 Task: Look for space in Blytheville, United States from 6th September, 2023 to 15th September, 2023 for 6 adults in price range Rs.8000 to Rs.12000. Place can be entire place or private room with 6 bedrooms having 6 beds and 6 bathrooms. Property type can be house, flat, guest house. Amenities needed are: wifi, TV, free parkinig on premises, gym, breakfast. Booking option can be shelf check-in. Required host language is English.
Action: Mouse moved to (425, 89)
Screenshot: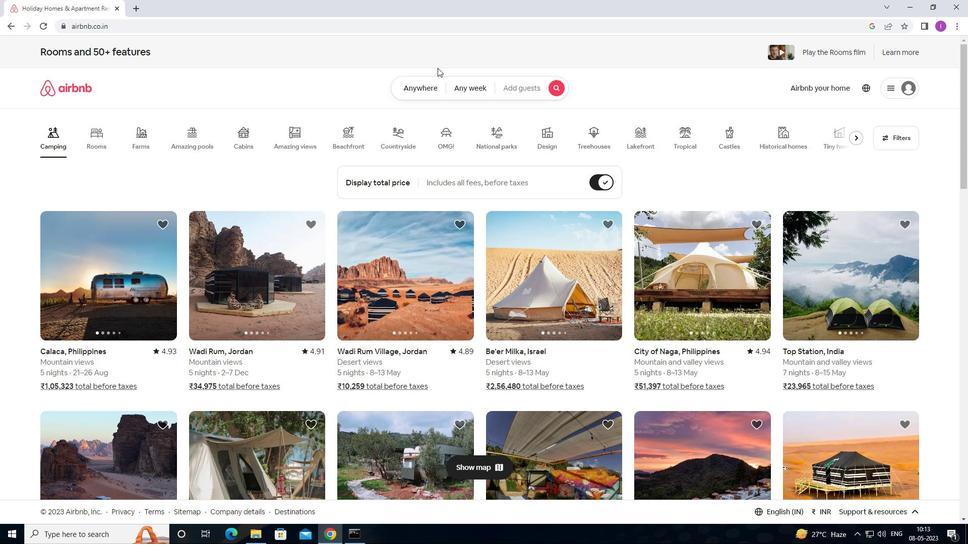 
Action: Mouse pressed left at (425, 89)
Screenshot: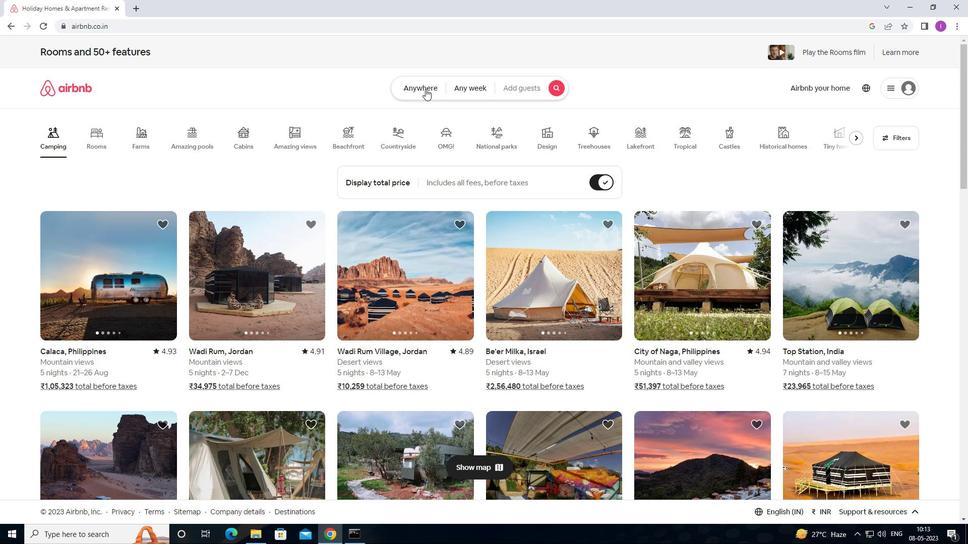 
Action: Mouse moved to (357, 126)
Screenshot: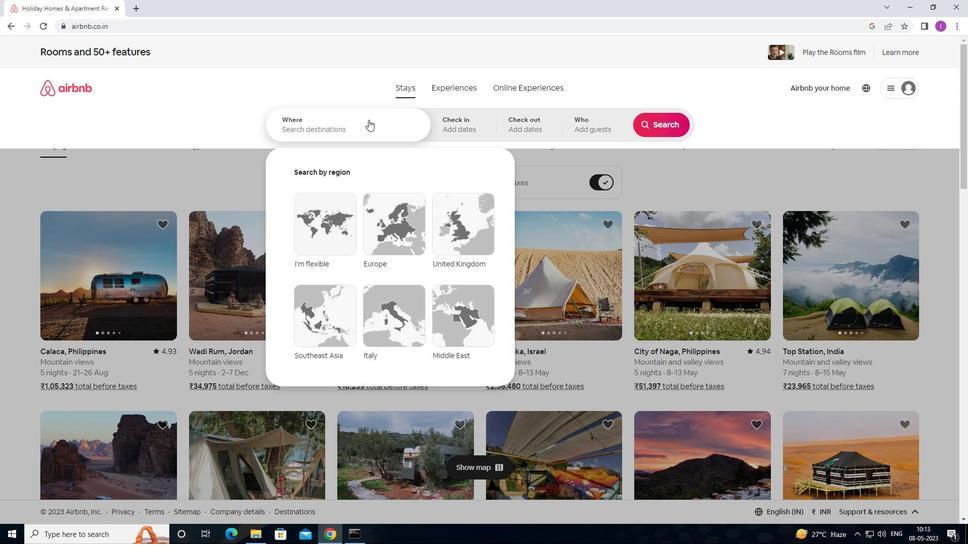 
Action: Mouse pressed left at (357, 126)
Screenshot: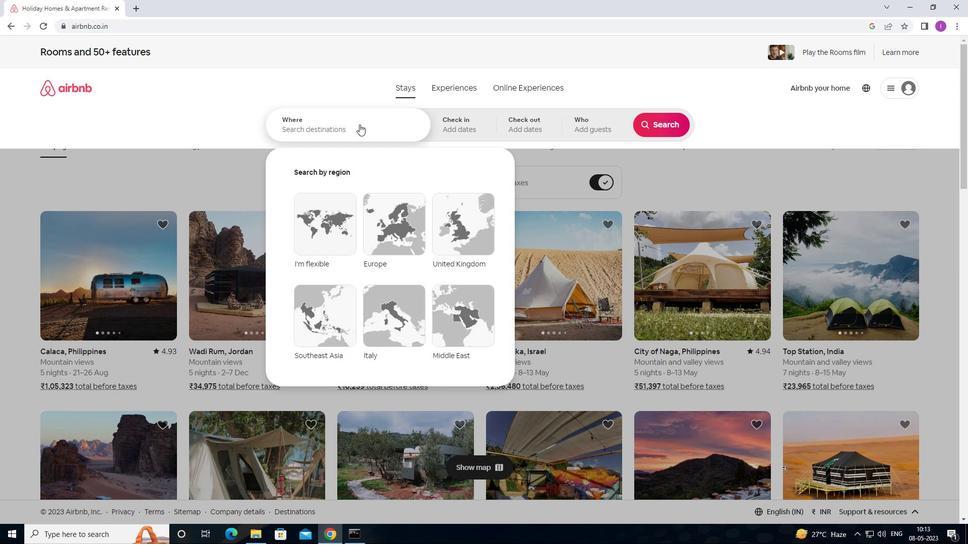 
Action: Mouse moved to (423, 120)
Screenshot: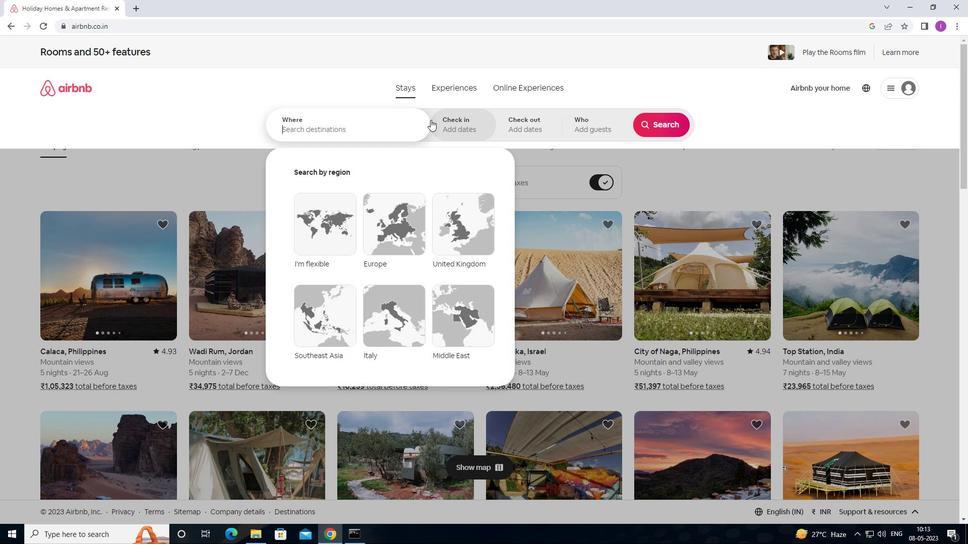 
Action: Key pressed <Key.shift>BLYTHEVILLE,<Key.shift>UNITED<Key.space>STATES
Screenshot: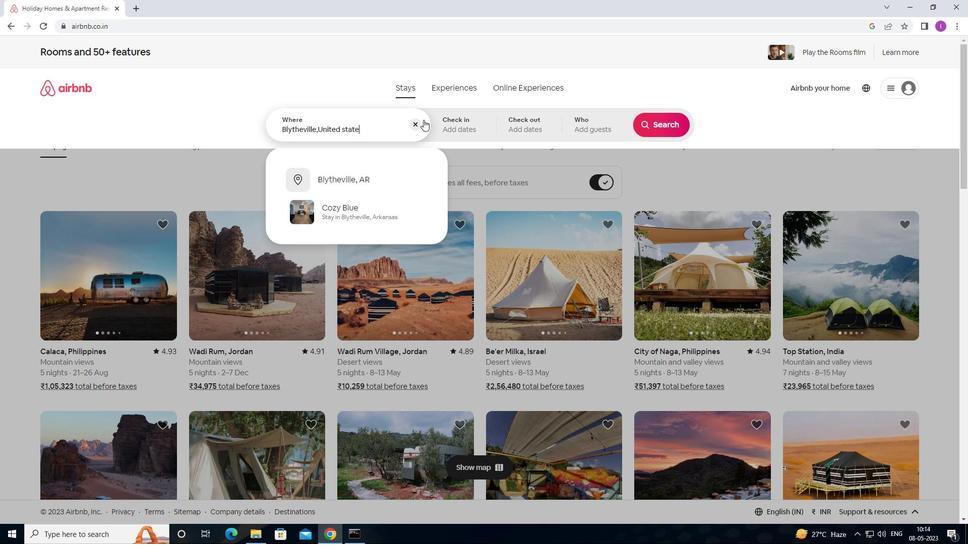 
Action: Mouse pressed left at (423, 120)
Screenshot: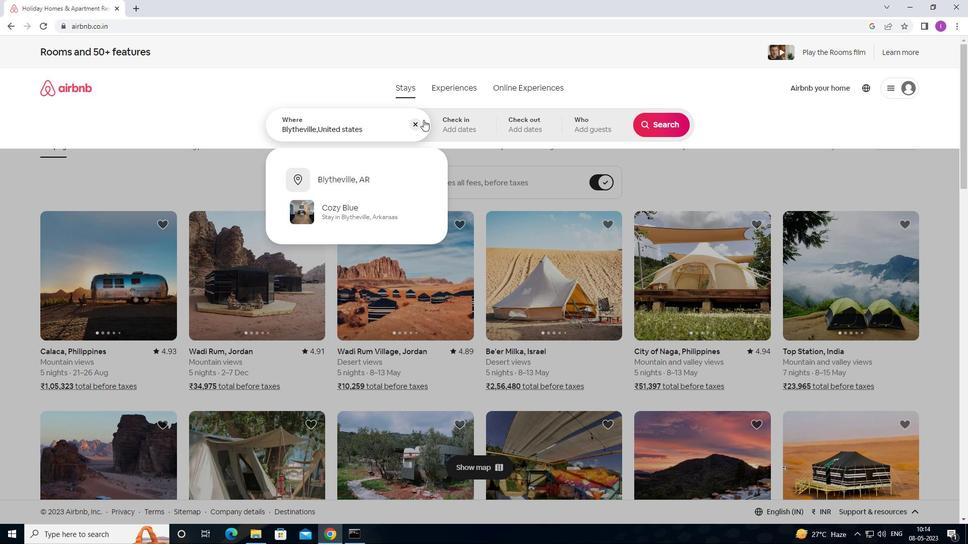 
Action: Mouse moved to (477, 124)
Screenshot: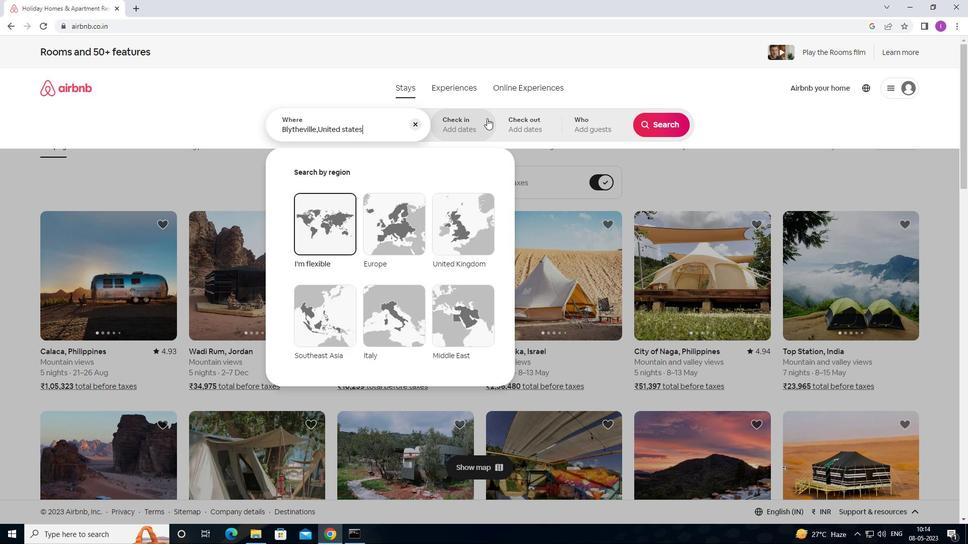 
Action: Mouse pressed left at (477, 124)
Screenshot: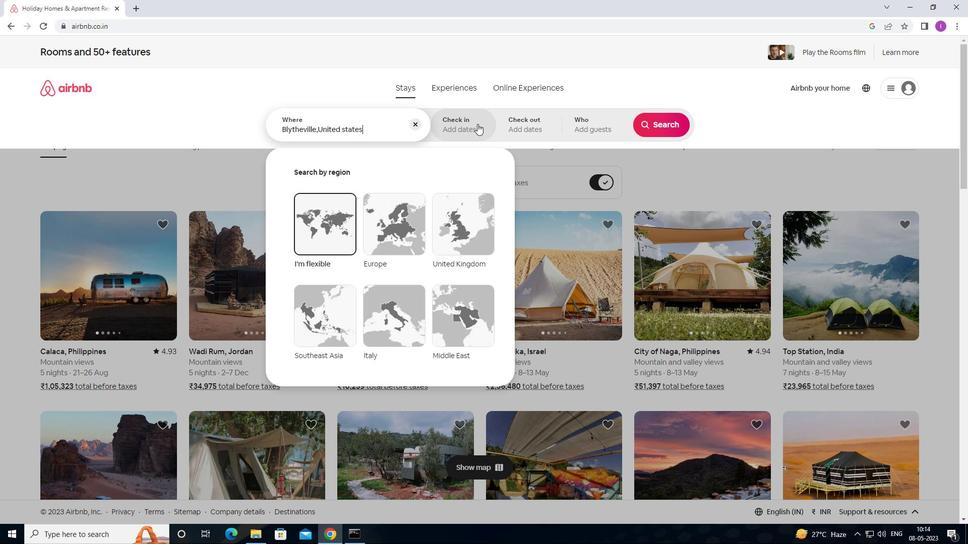 
Action: Mouse moved to (659, 203)
Screenshot: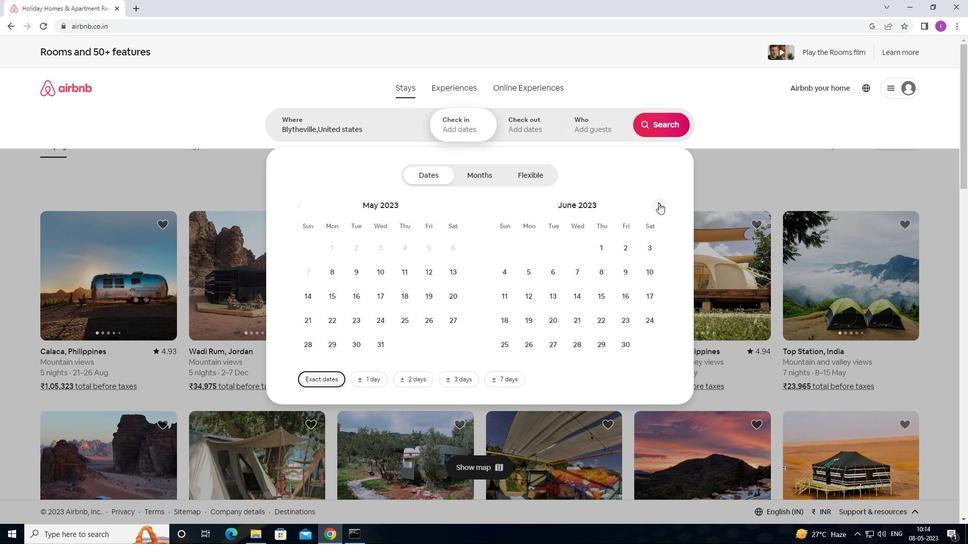 
Action: Mouse pressed left at (659, 203)
Screenshot: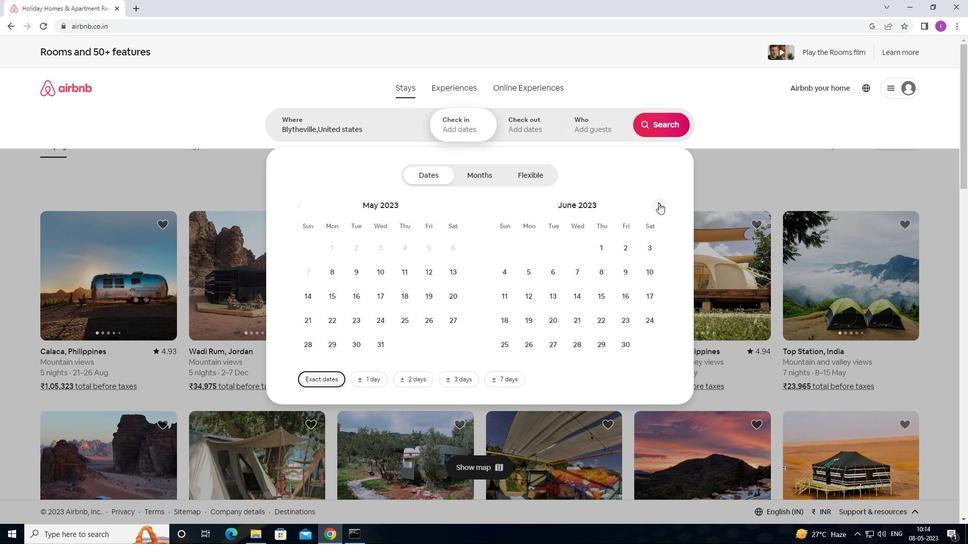 
Action: Mouse pressed left at (659, 203)
Screenshot: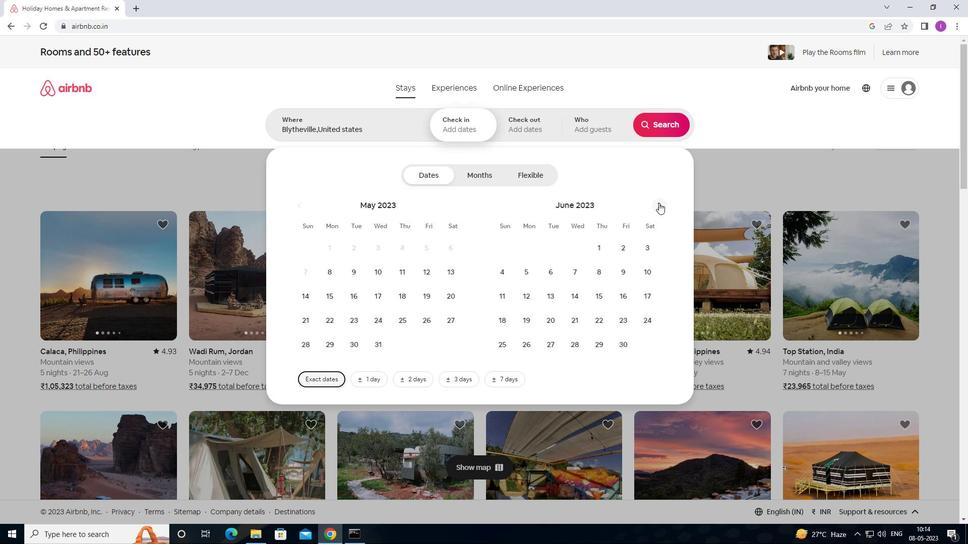 
Action: Mouse pressed left at (659, 203)
Screenshot: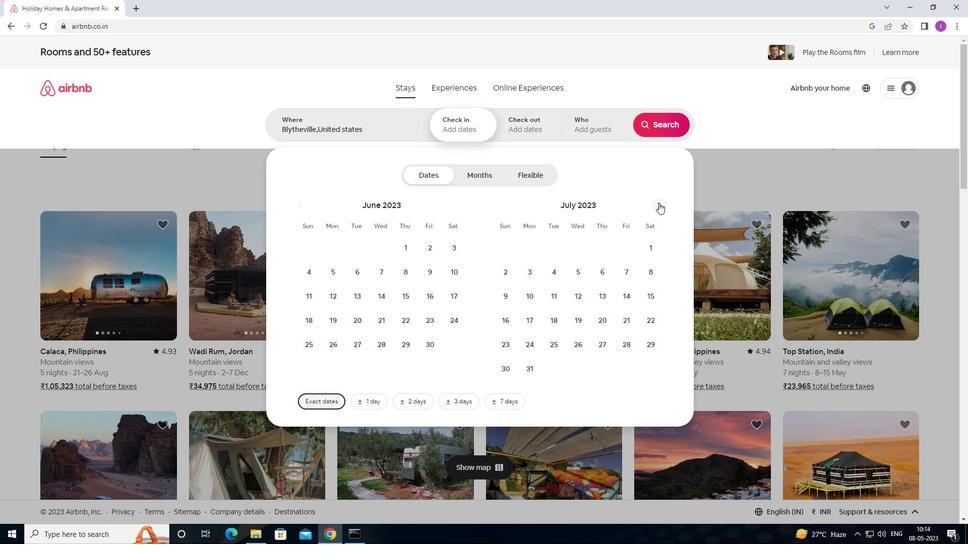 
Action: Mouse pressed left at (659, 203)
Screenshot: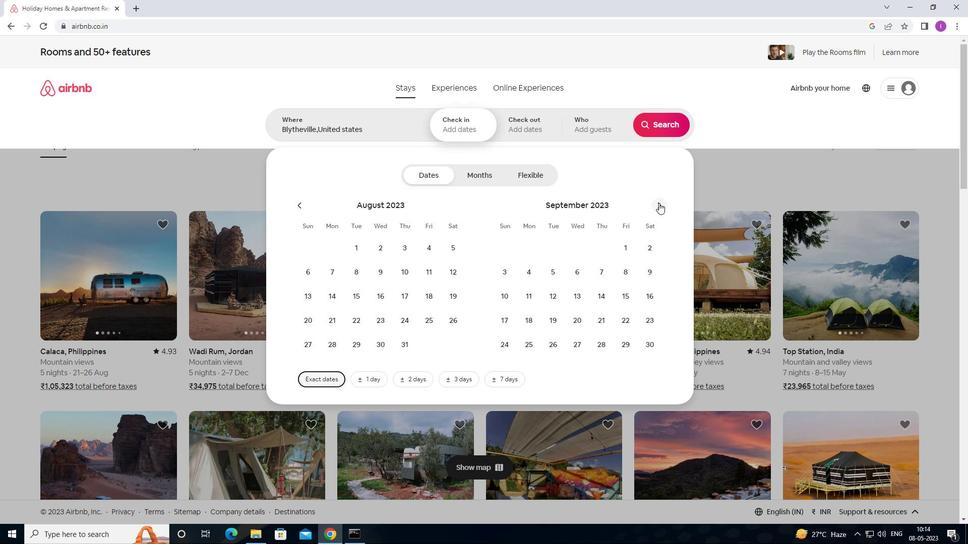 
Action: Mouse moved to (384, 274)
Screenshot: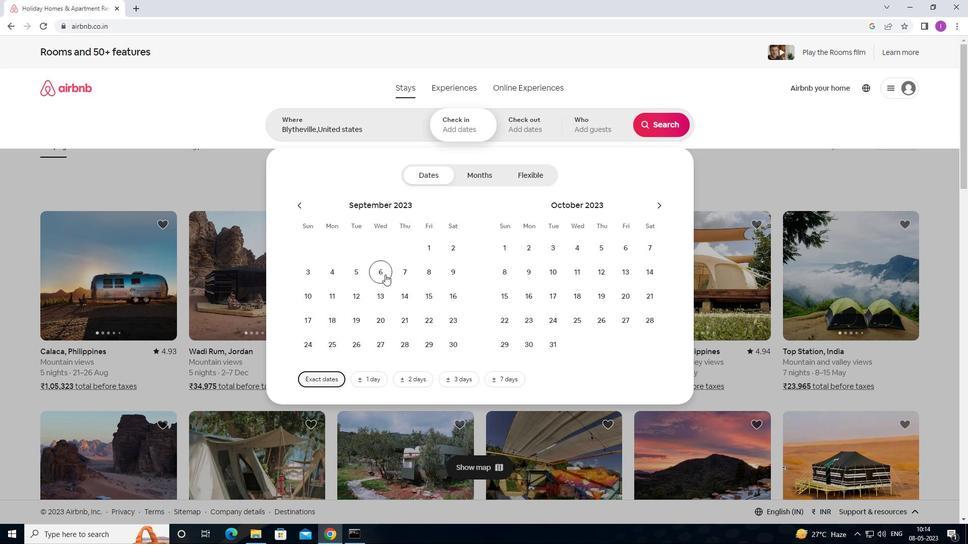
Action: Mouse pressed left at (384, 274)
Screenshot: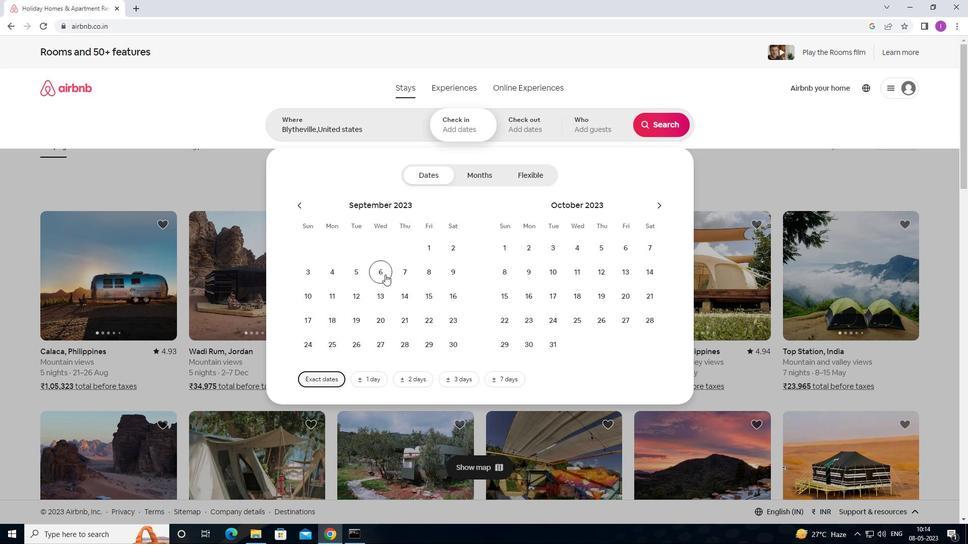 
Action: Mouse moved to (436, 297)
Screenshot: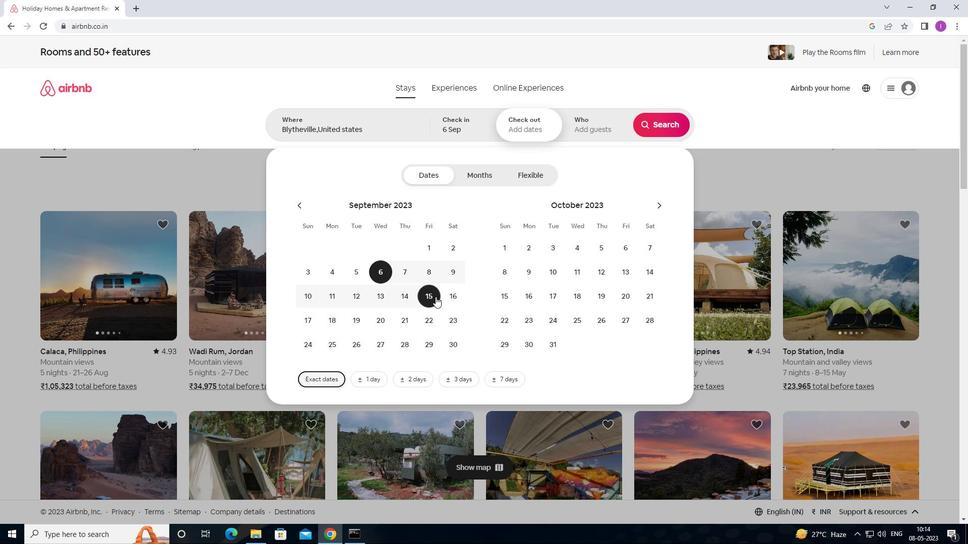 
Action: Mouse pressed left at (436, 297)
Screenshot: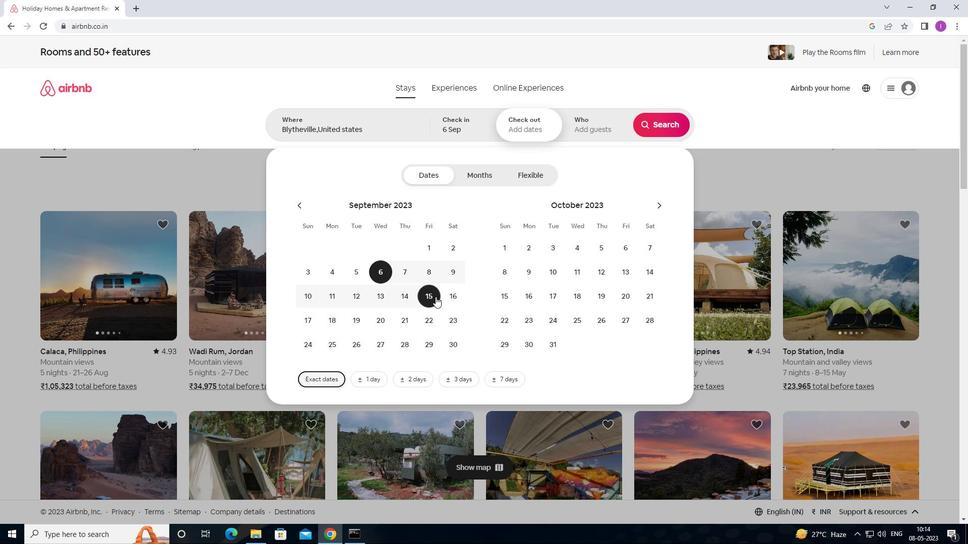 
Action: Mouse moved to (602, 123)
Screenshot: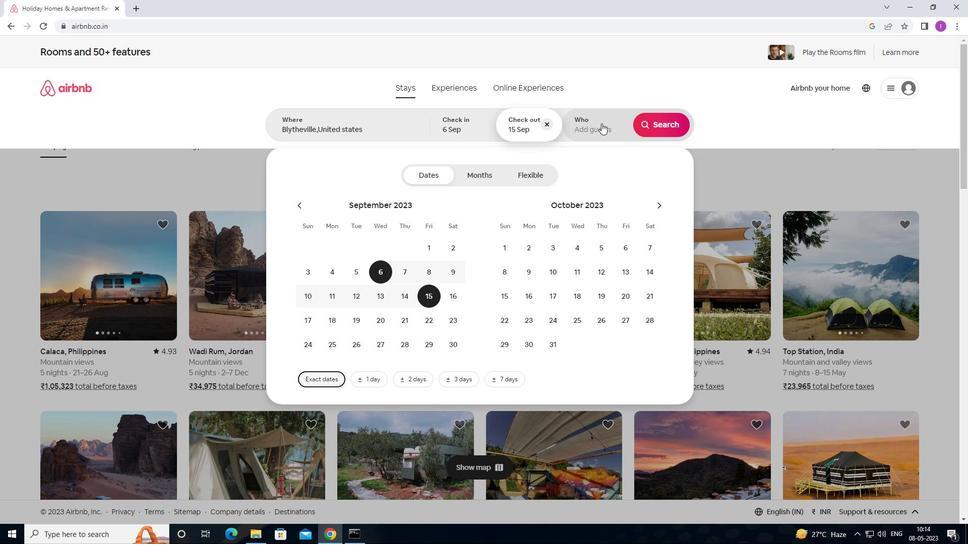 
Action: Mouse pressed left at (602, 123)
Screenshot: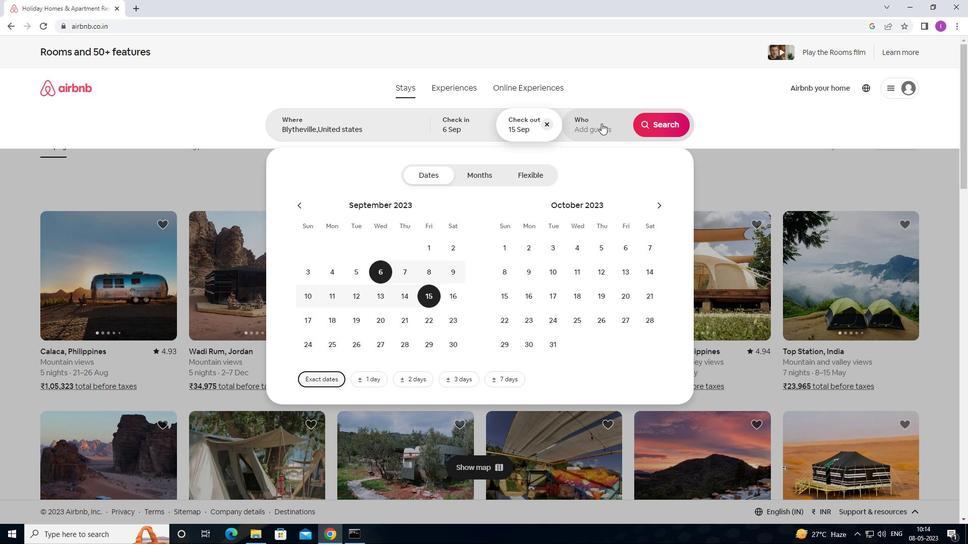 
Action: Mouse moved to (667, 179)
Screenshot: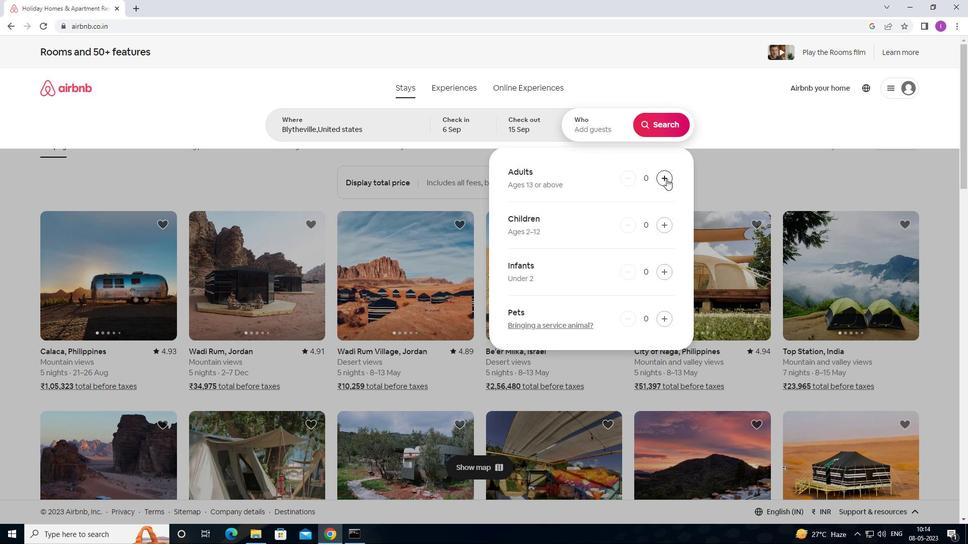 
Action: Mouse pressed left at (667, 179)
Screenshot: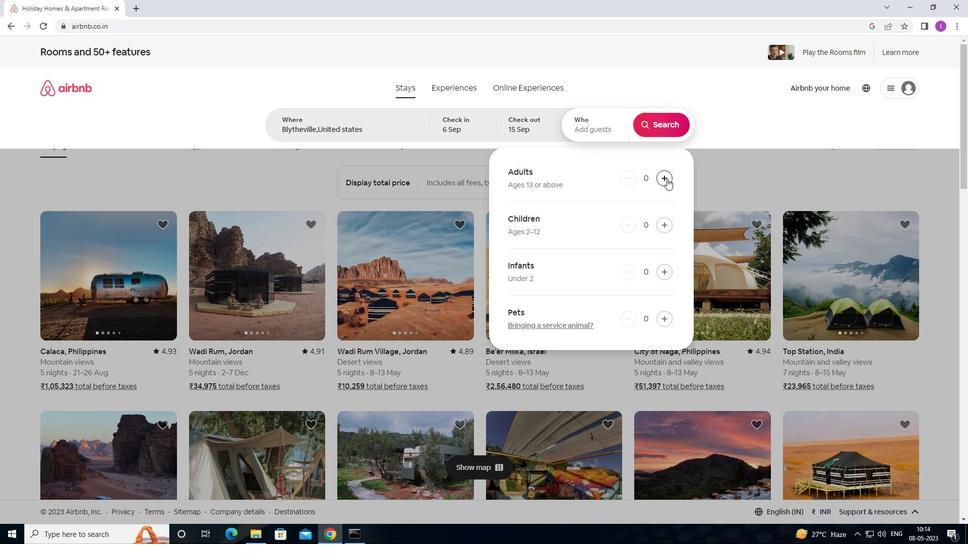 
Action: Mouse moved to (668, 179)
Screenshot: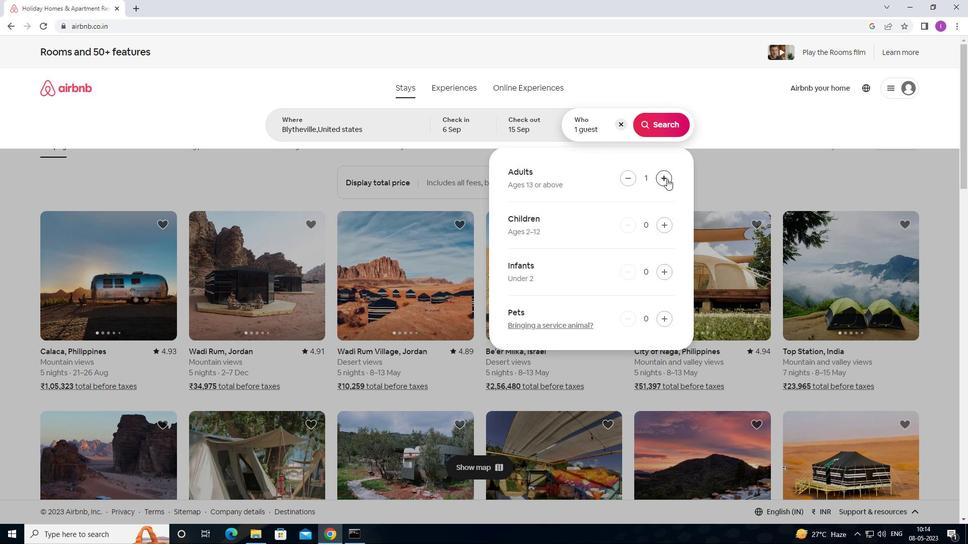 
Action: Mouse pressed left at (668, 179)
Screenshot: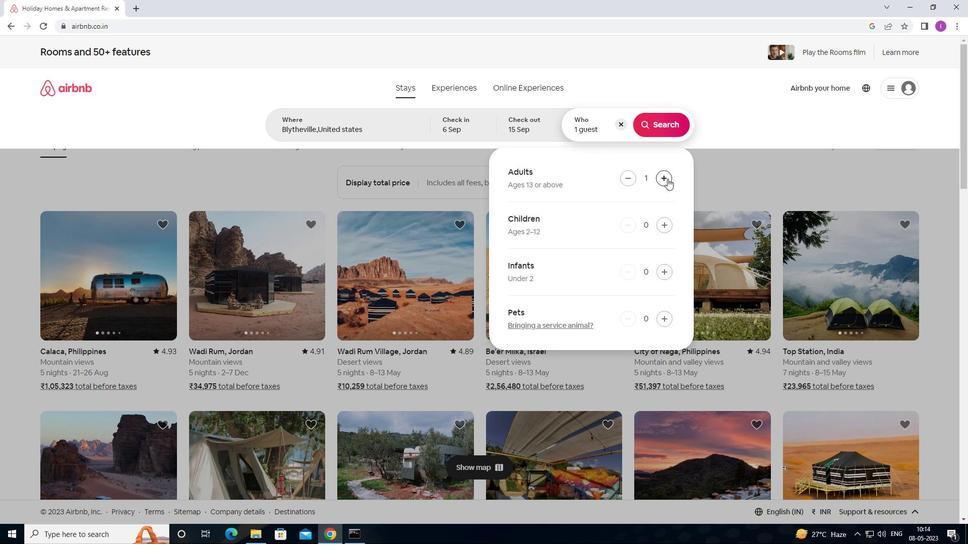 
Action: Mouse moved to (668, 179)
Screenshot: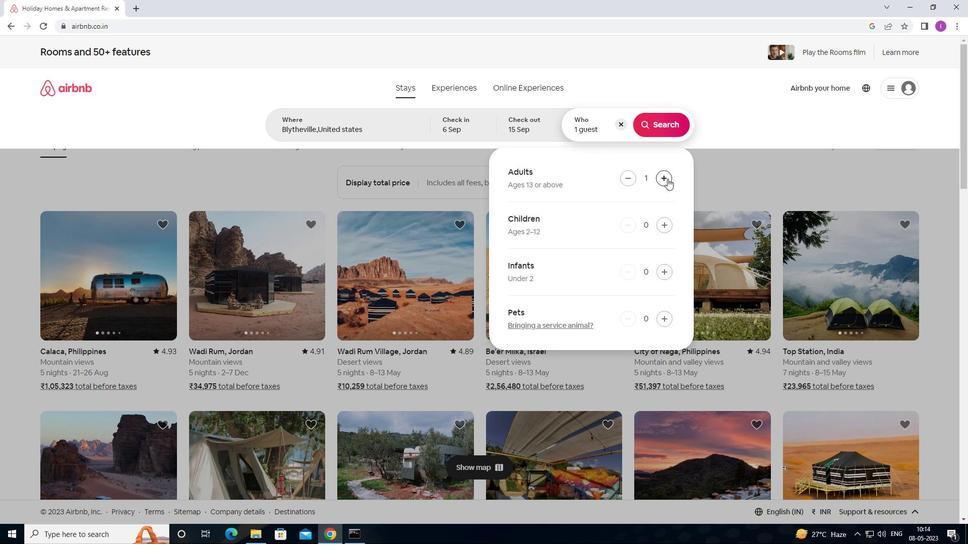 
Action: Mouse pressed left at (668, 179)
Screenshot: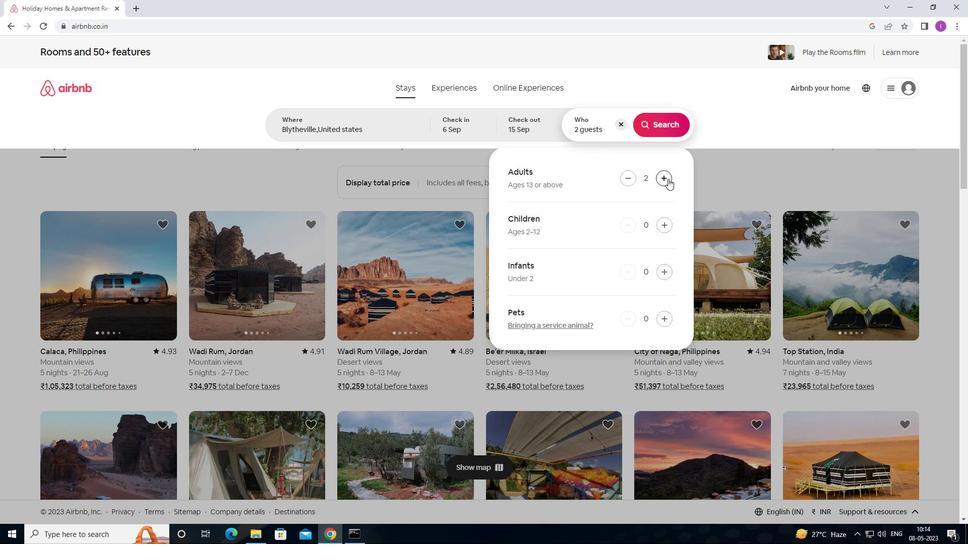 
Action: Mouse pressed left at (668, 179)
Screenshot: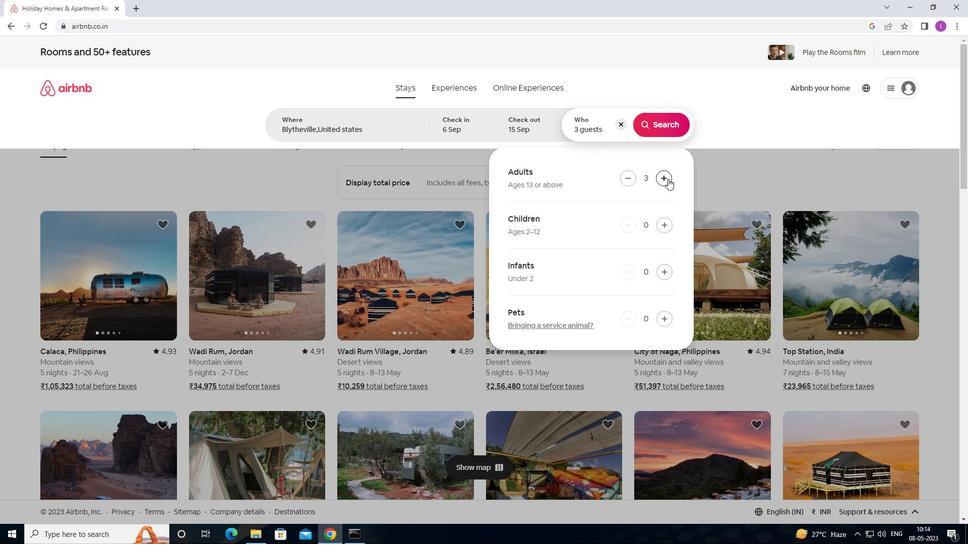 
Action: Mouse pressed left at (668, 179)
Screenshot: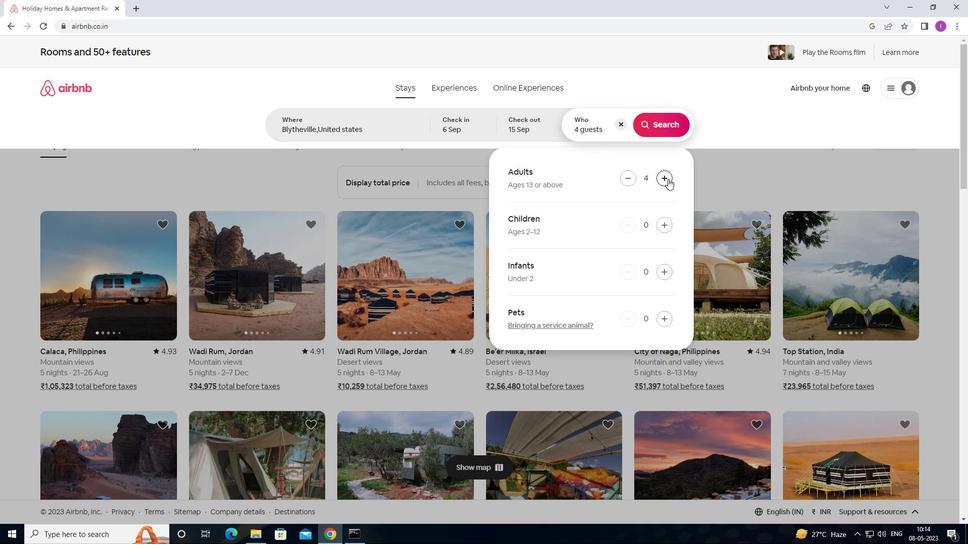 
Action: Mouse pressed left at (668, 179)
Screenshot: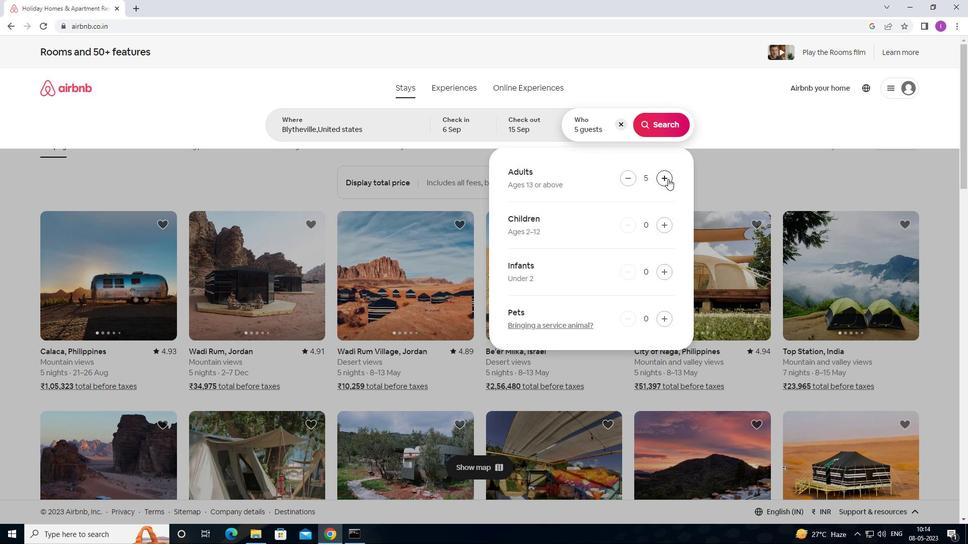 
Action: Mouse moved to (679, 129)
Screenshot: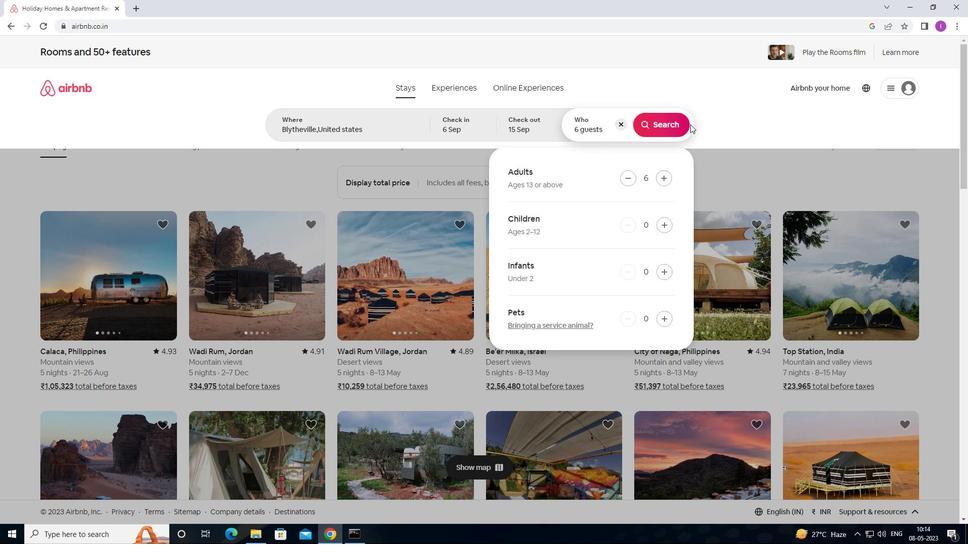 
Action: Mouse pressed left at (679, 129)
Screenshot: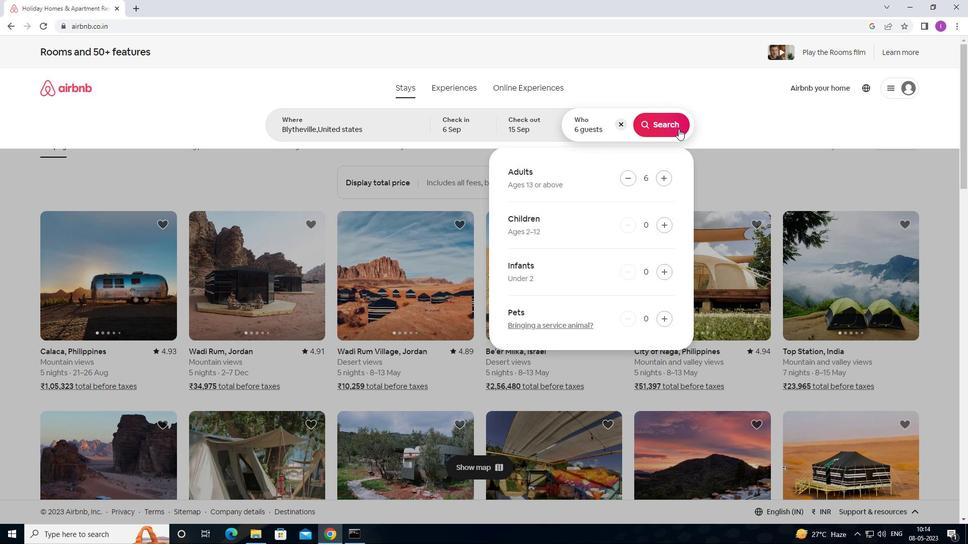 
Action: Mouse moved to (921, 95)
Screenshot: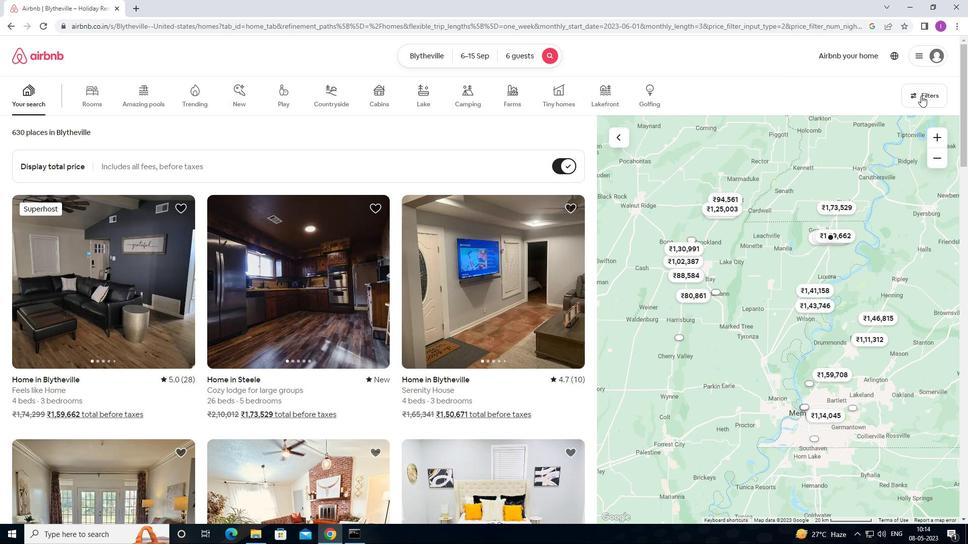 
Action: Mouse pressed left at (921, 95)
Screenshot: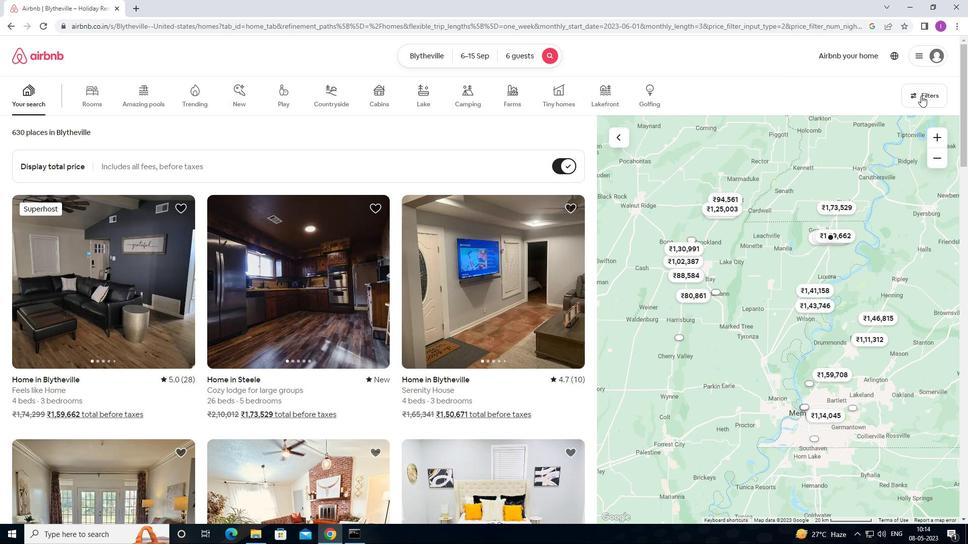 
Action: Mouse moved to (365, 345)
Screenshot: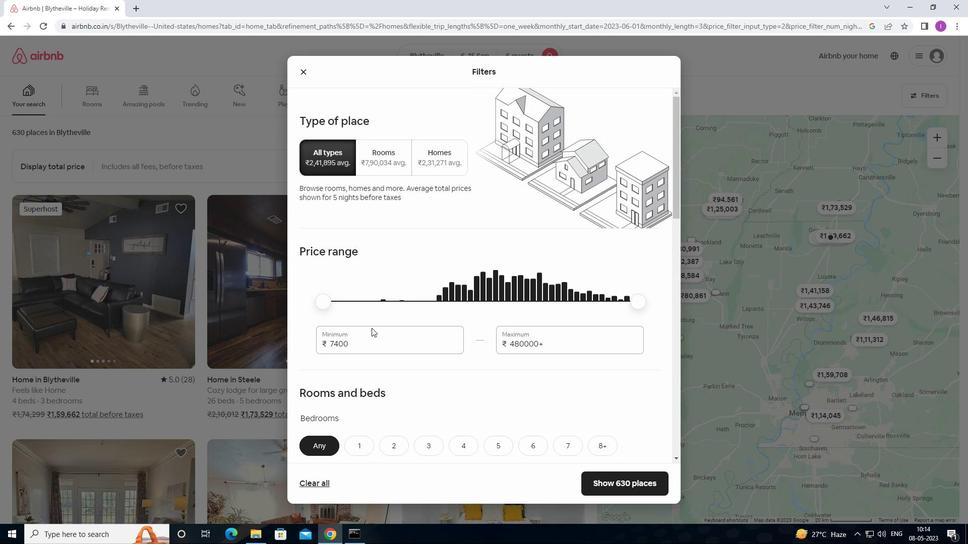 
Action: Mouse pressed left at (365, 345)
Screenshot: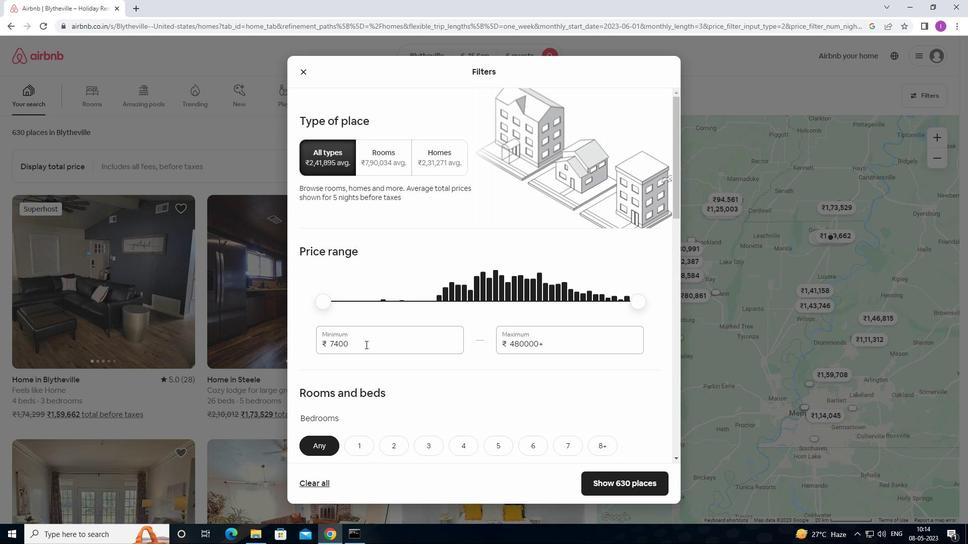
Action: Mouse moved to (321, 341)
Screenshot: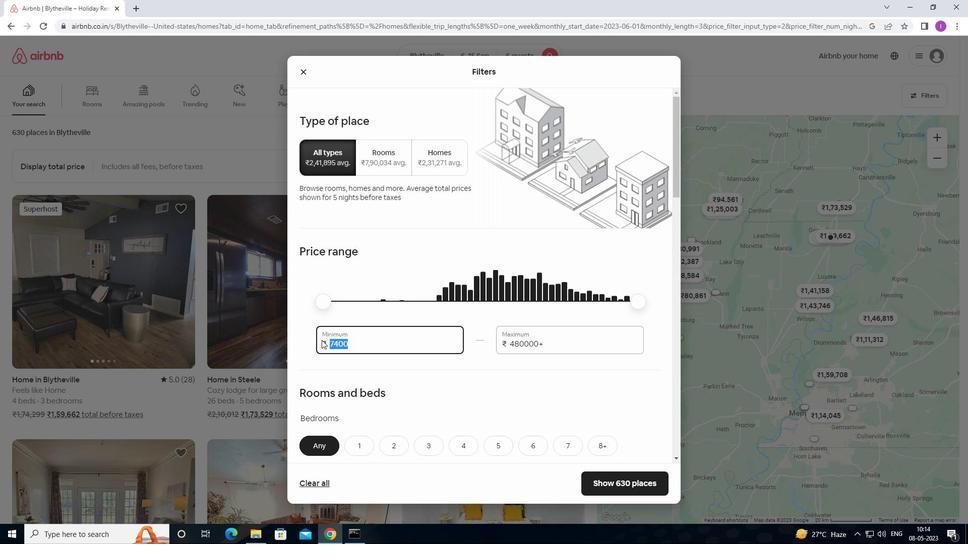 
Action: Key pressed 8000
Screenshot: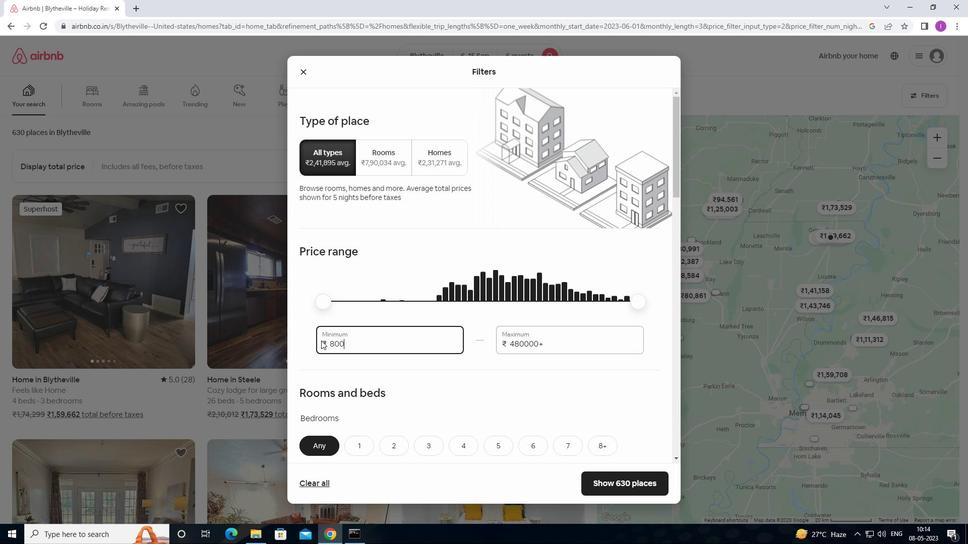 
Action: Mouse moved to (570, 342)
Screenshot: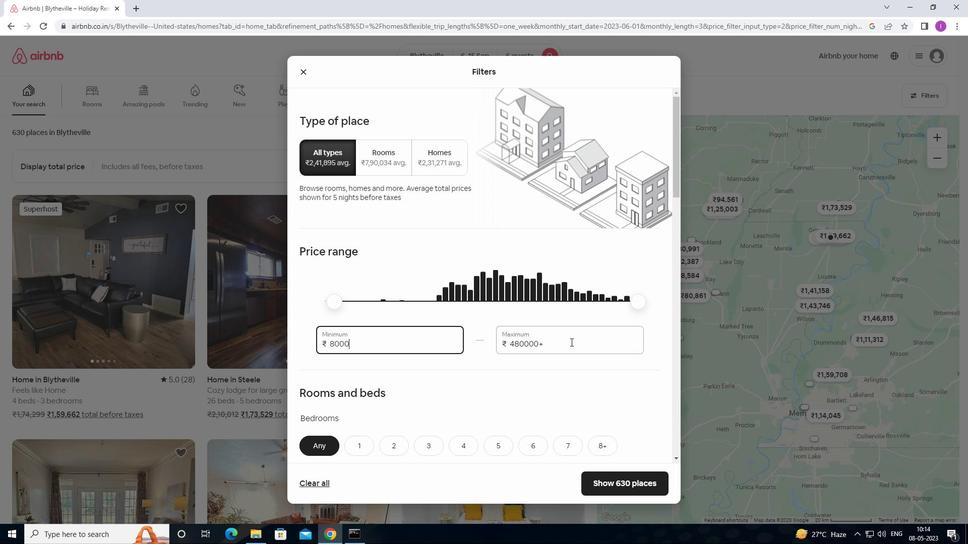 
Action: Mouse pressed left at (570, 342)
Screenshot: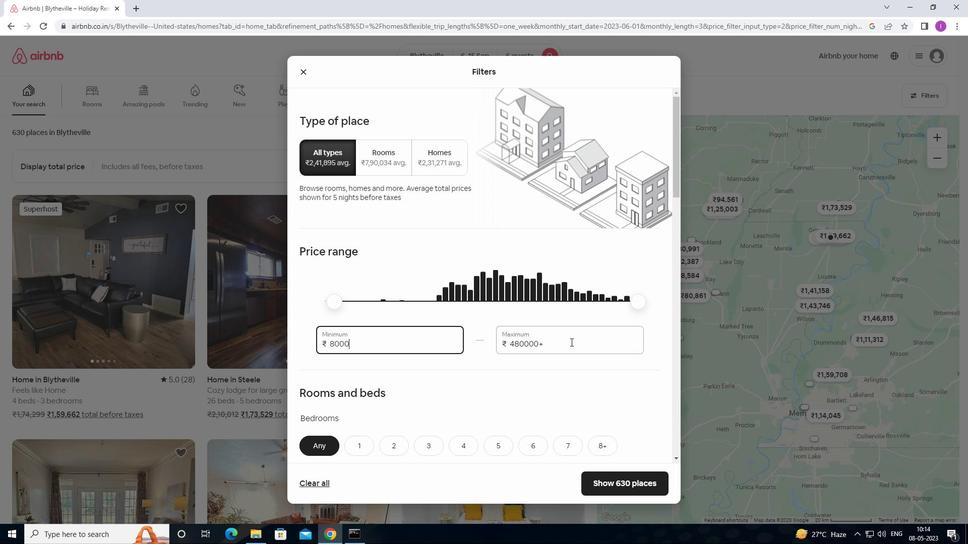 
Action: Mouse moved to (737, 347)
Screenshot: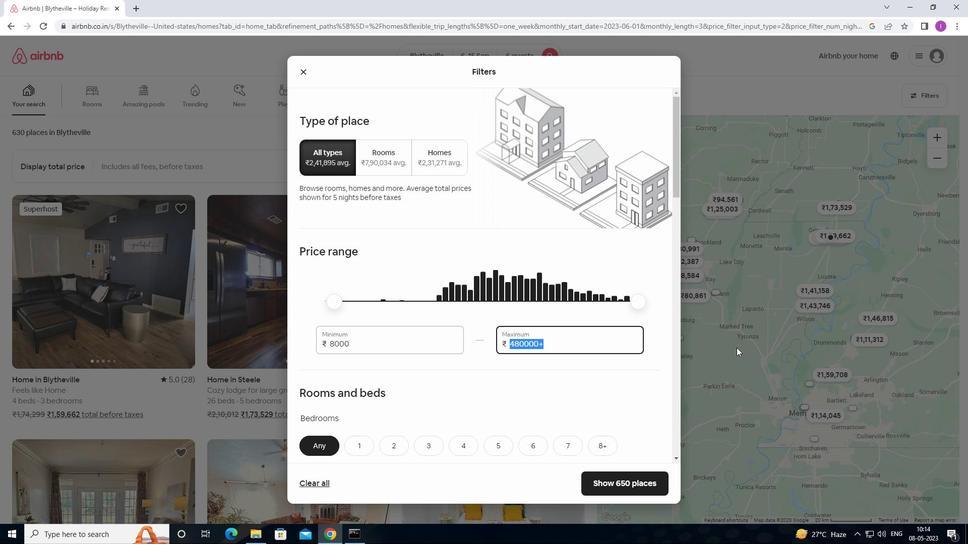 
Action: Key pressed 1
Screenshot: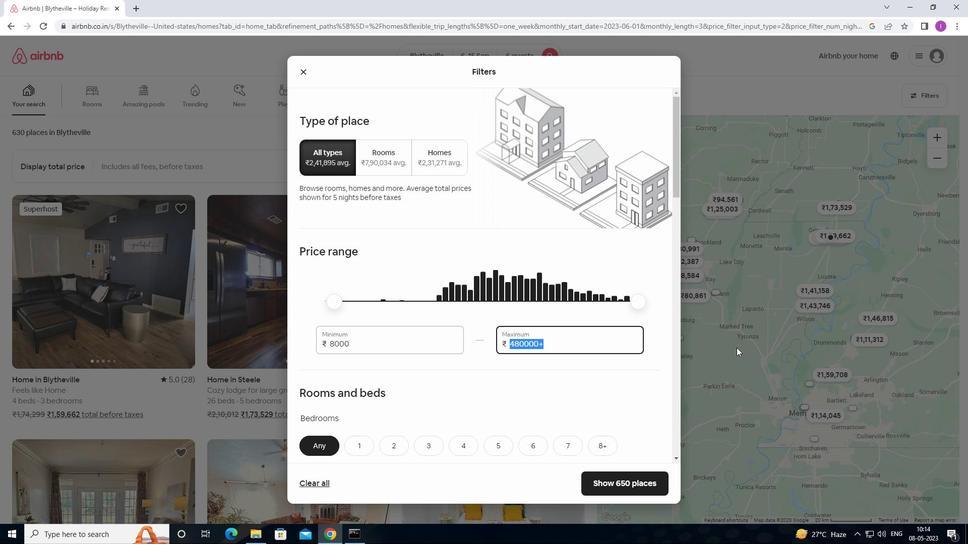 
Action: Mouse moved to (737, 347)
Screenshot: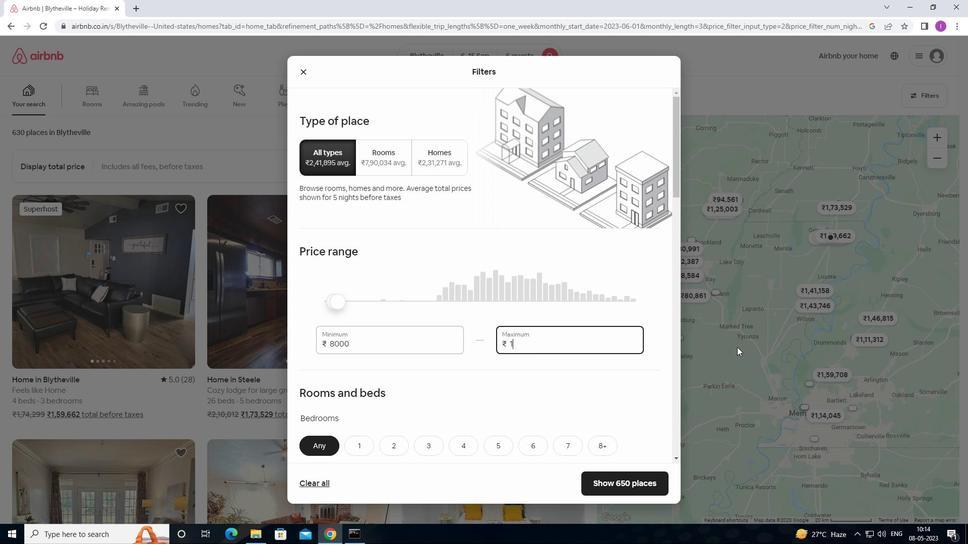 
Action: Key pressed 2
Screenshot: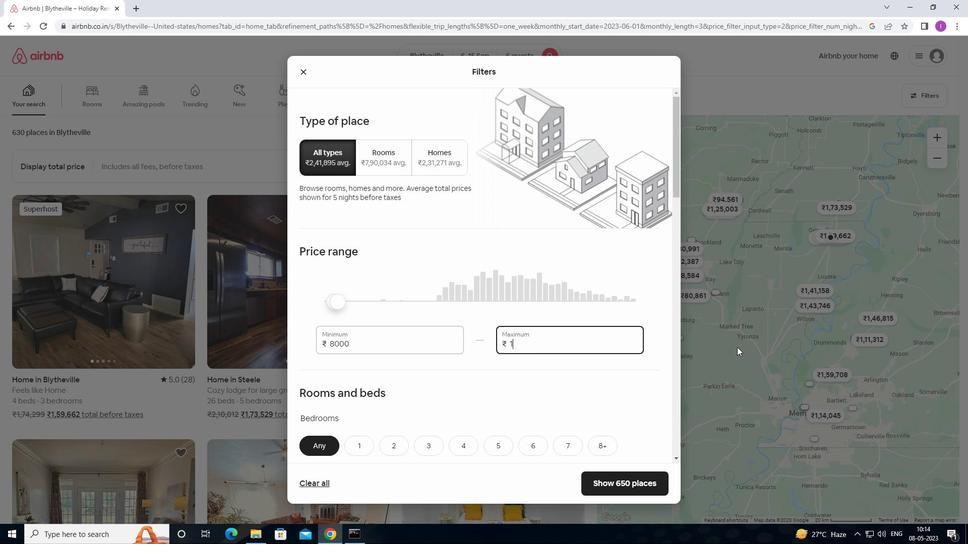 
Action: Mouse moved to (737, 347)
Screenshot: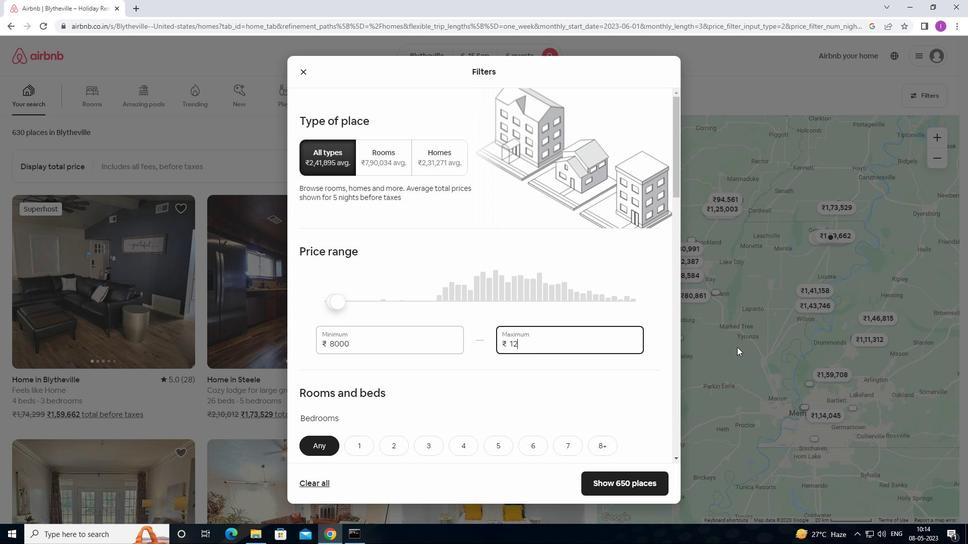 
Action: Key pressed 000
Screenshot: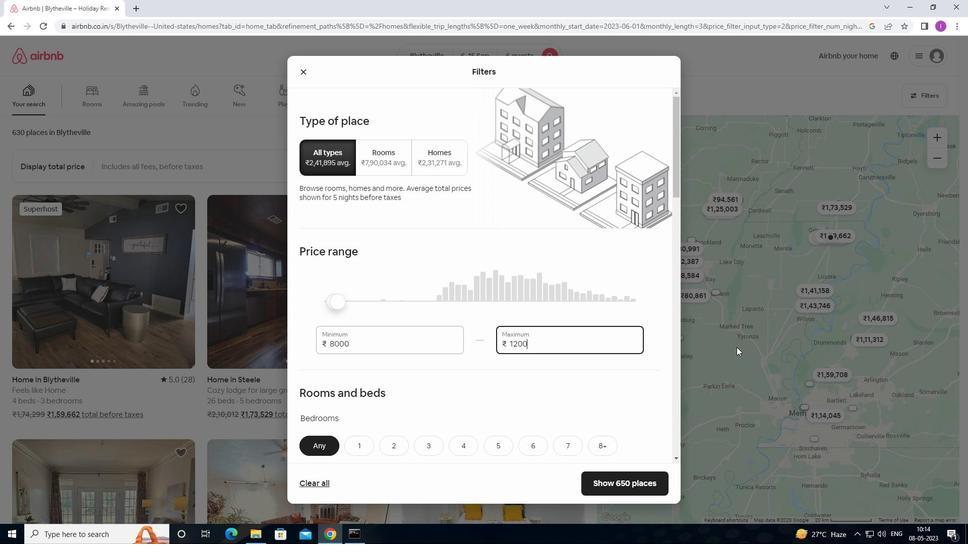 
Action: Mouse moved to (625, 332)
Screenshot: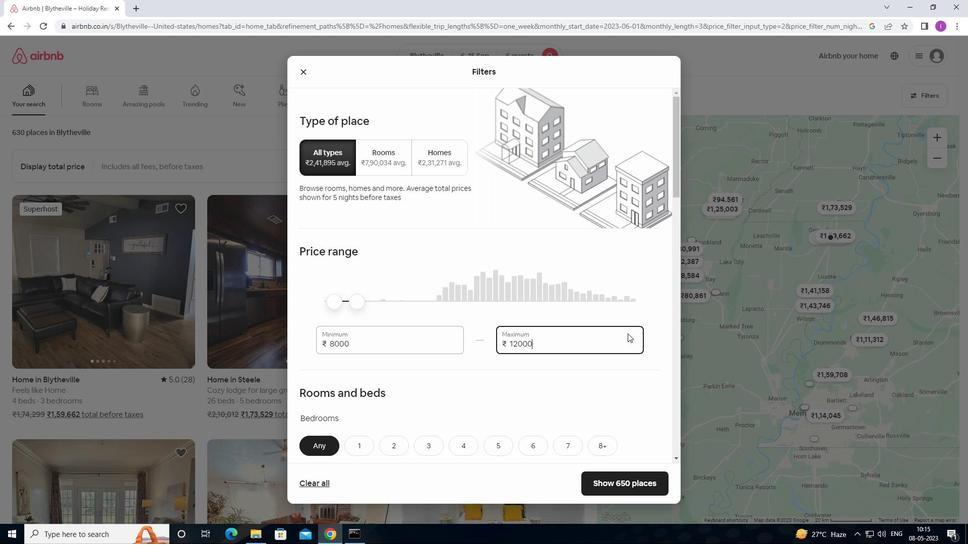 
Action: Mouse scrolled (625, 332) with delta (0, 0)
Screenshot: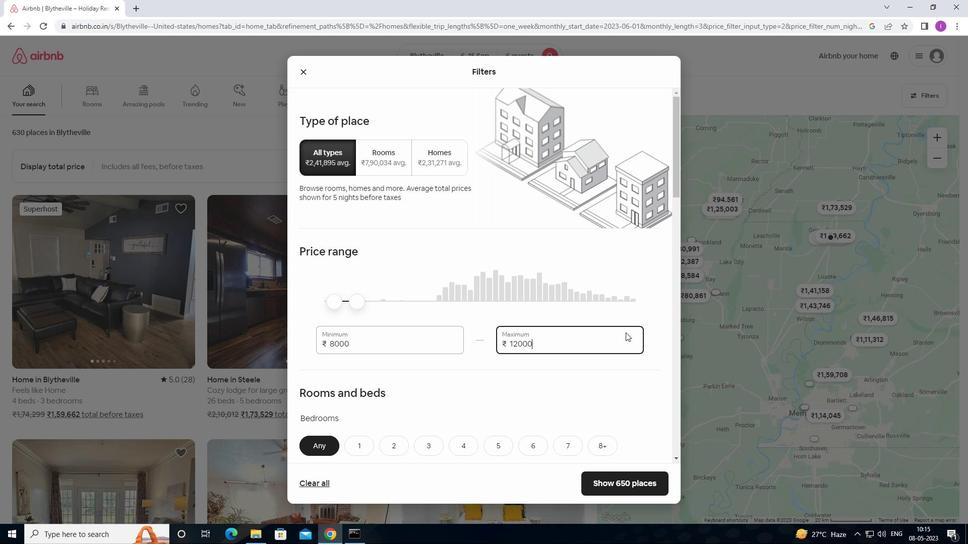 
Action: Mouse scrolled (625, 332) with delta (0, 0)
Screenshot: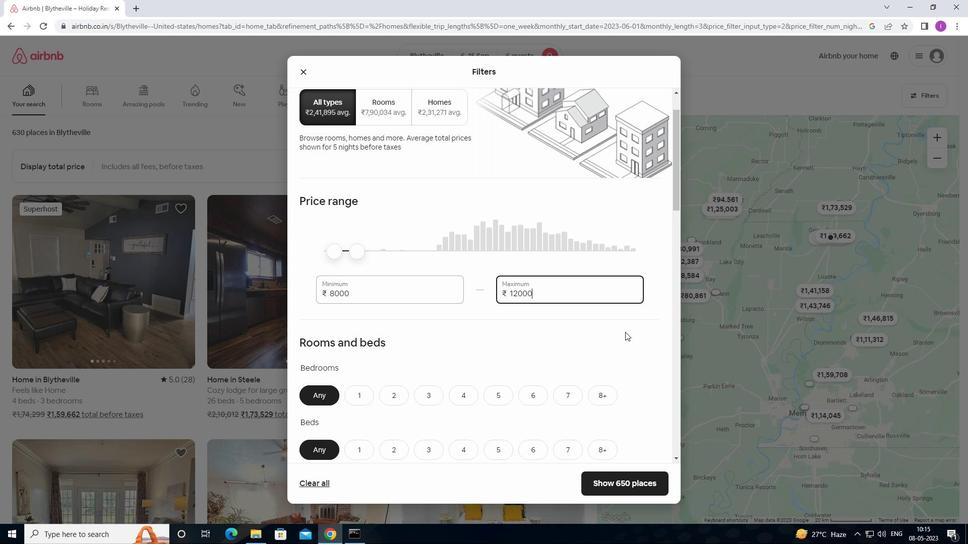 
Action: Mouse scrolled (625, 332) with delta (0, 0)
Screenshot: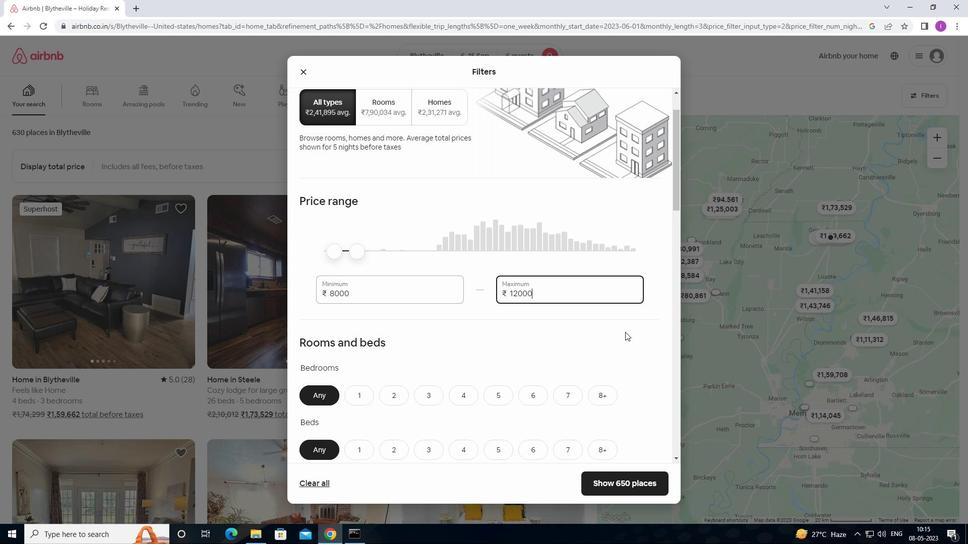 
Action: Mouse scrolled (625, 332) with delta (0, 0)
Screenshot: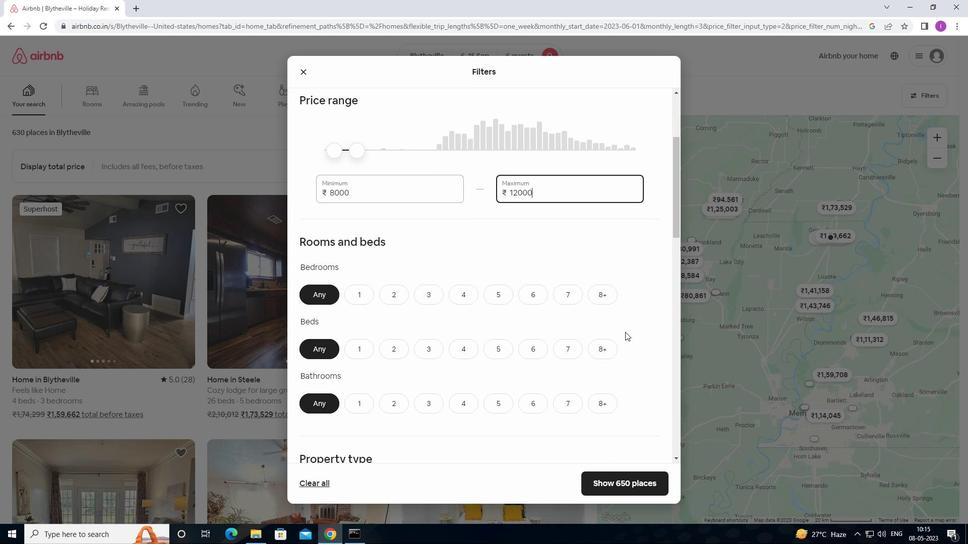 
Action: Mouse moved to (532, 245)
Screenshot: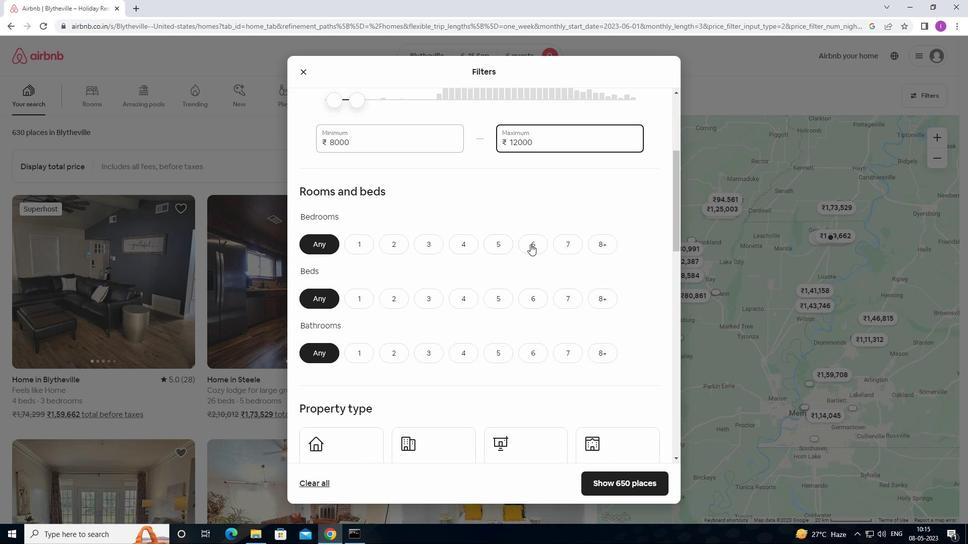
Action: Mouse pressed left at (532, 245)
Screenshot: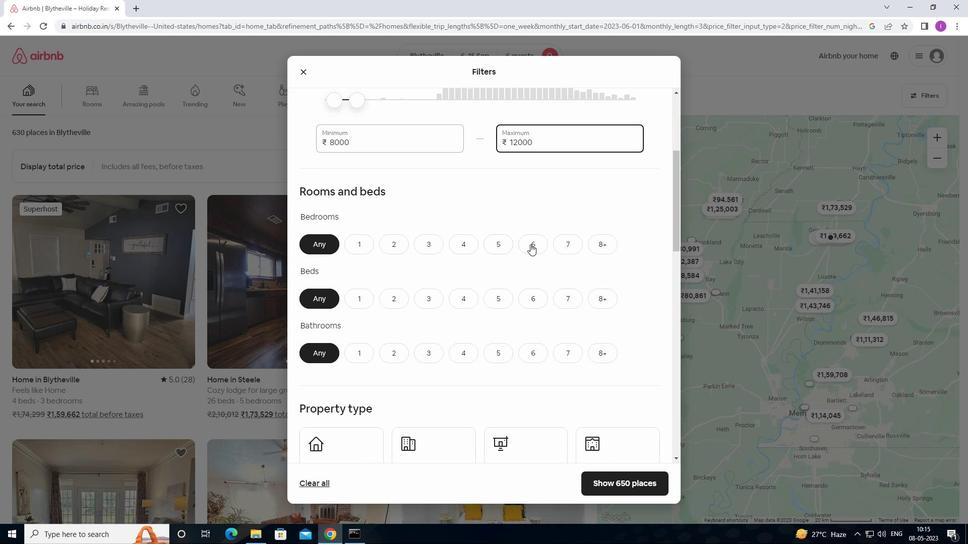 
Action: Mouse moved to (533, 302)
Screenshot: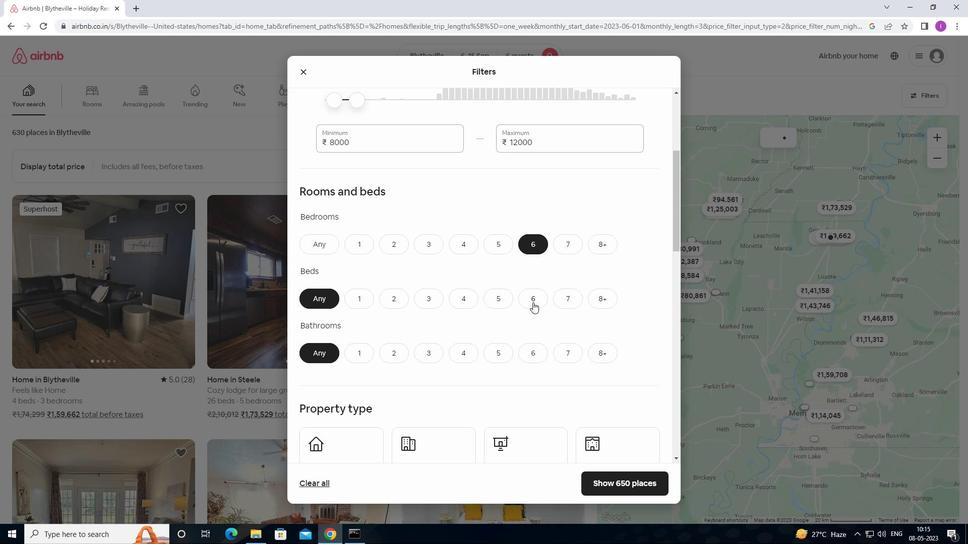 
Action: Mouse pressed left at (533, 302)
Screenshot: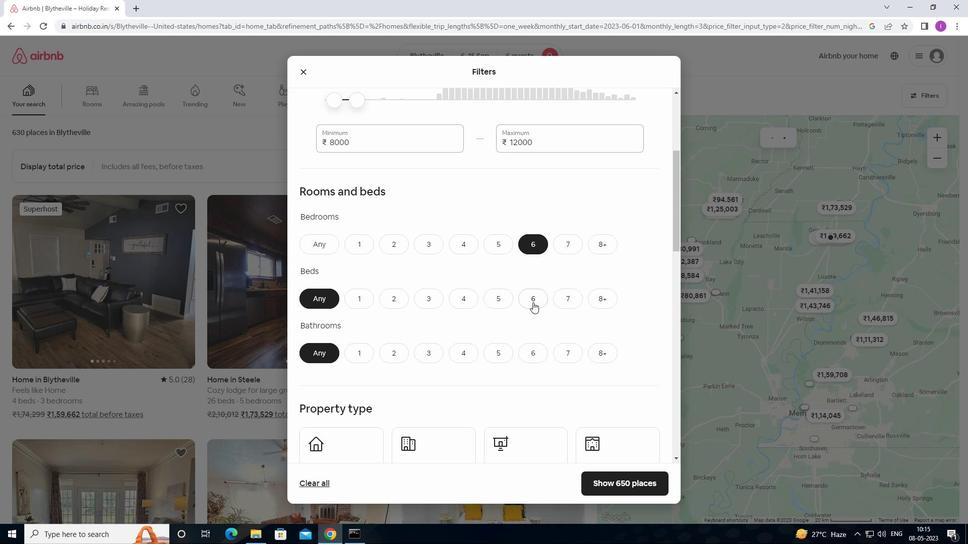 
Action: Mouse moved to (530, 358)
Screenshot: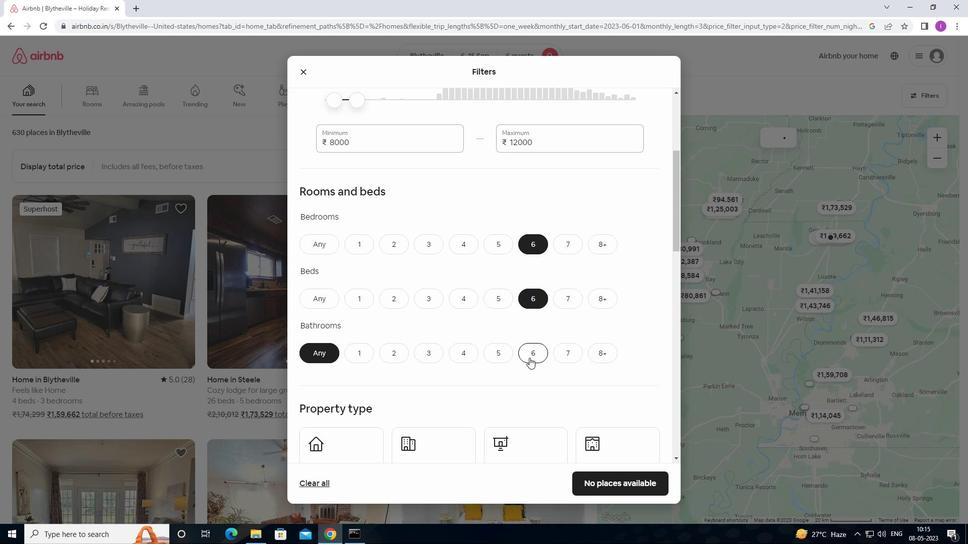 
Action: Mouse pressed left at (530, 358)
Screenshot: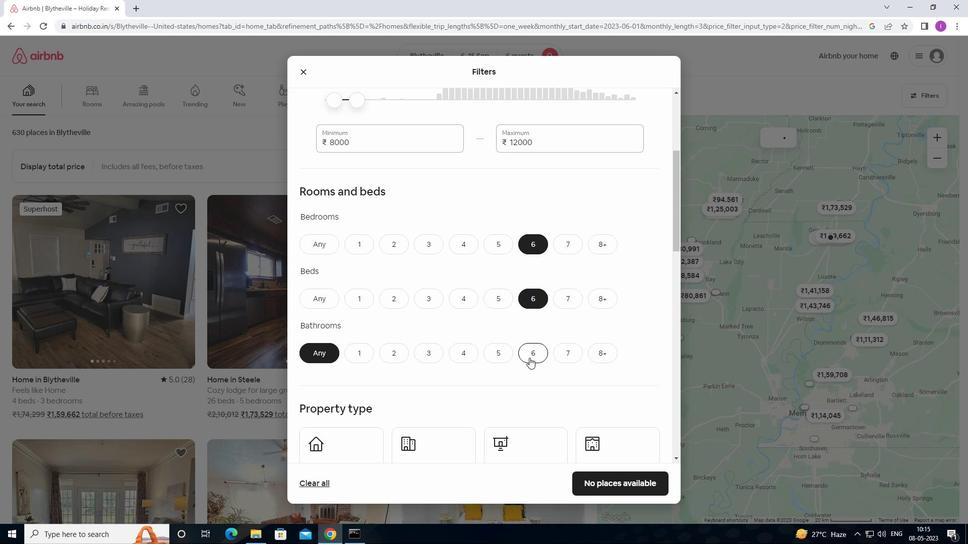 
Action: Mouse moved to (572, 333)
Screenshot: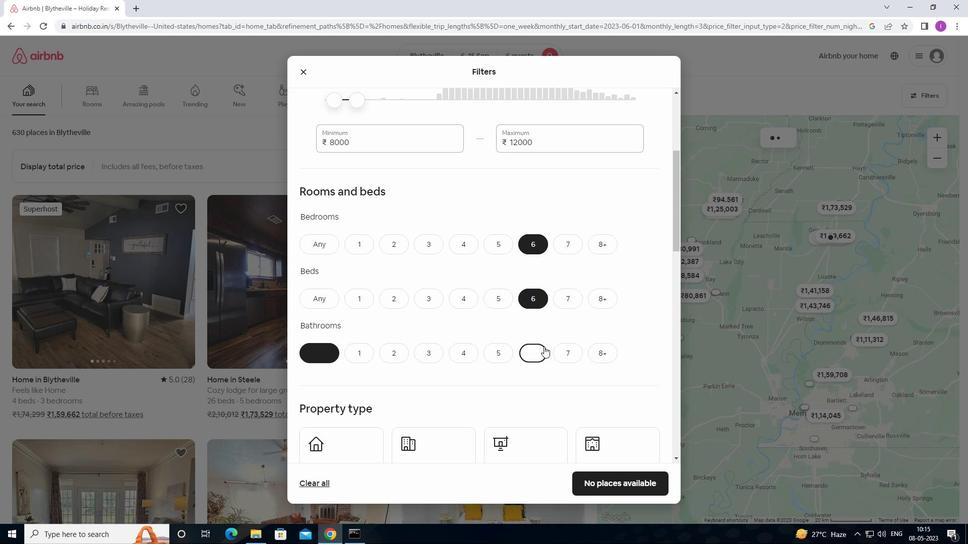
Action: Mouse scrolled (572, 332) with delta (0, 0)
Screenshot: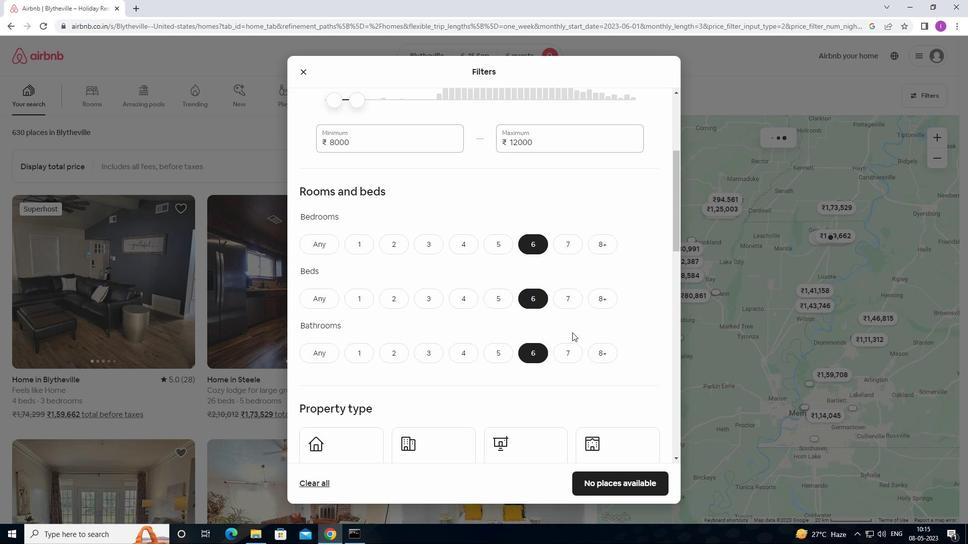 
Action: Mouse scrolled (572, 332) with delta (0, 0)
Screenshot: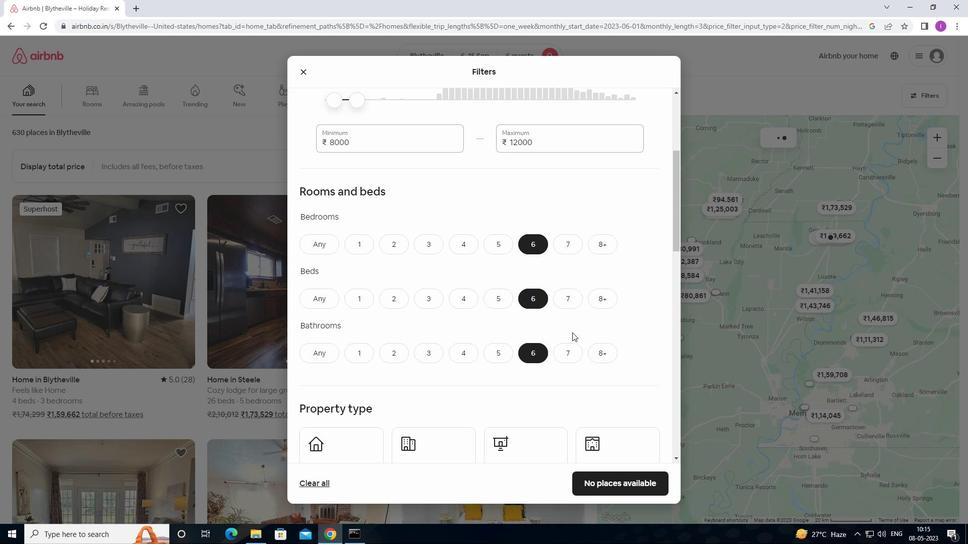 
Action: Mouse moved to (369, 336)
Screenshot: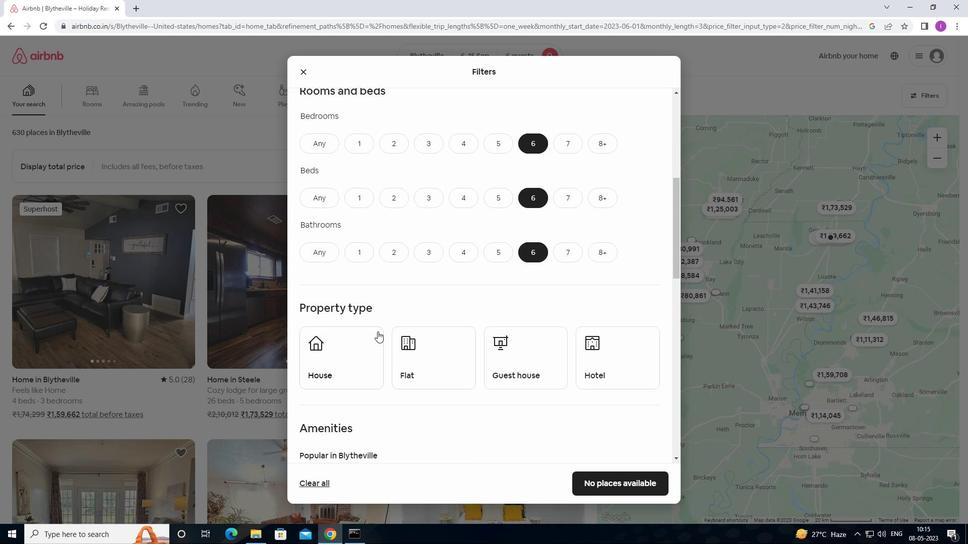 
Action: Mouse pressed left at (369, 336)
Screenshot: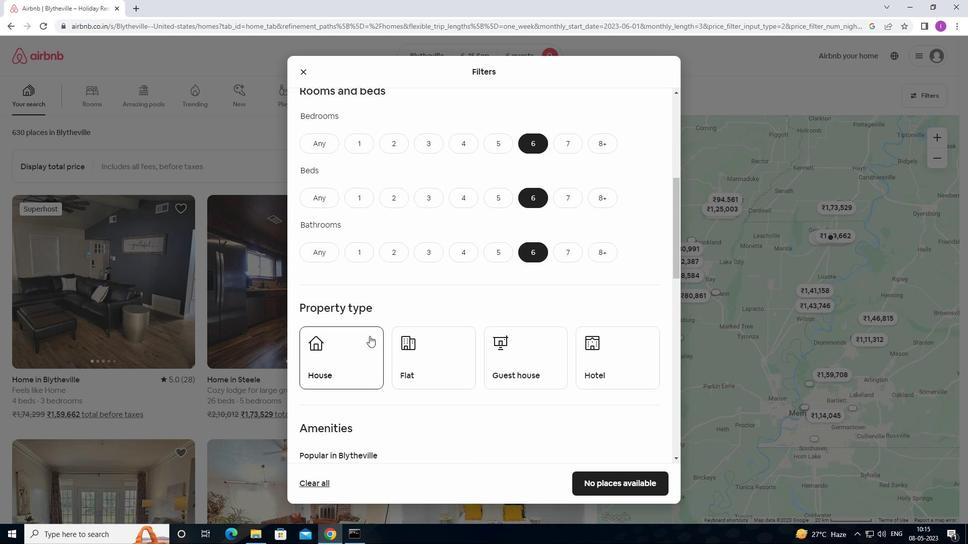 
Action: Mouse moved to (427, 343)
Screenshot: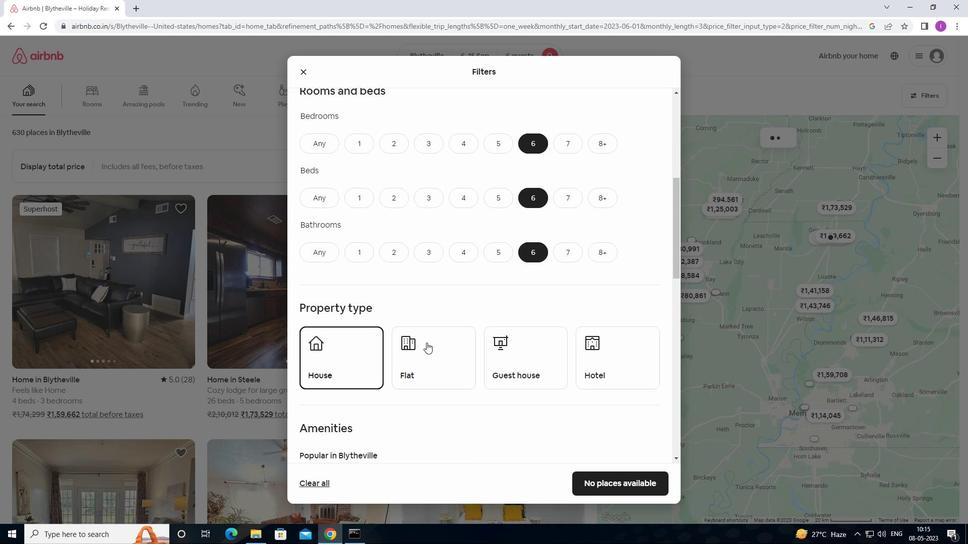 
Action: Mouse pressed left at (427, 343)
Screenshot: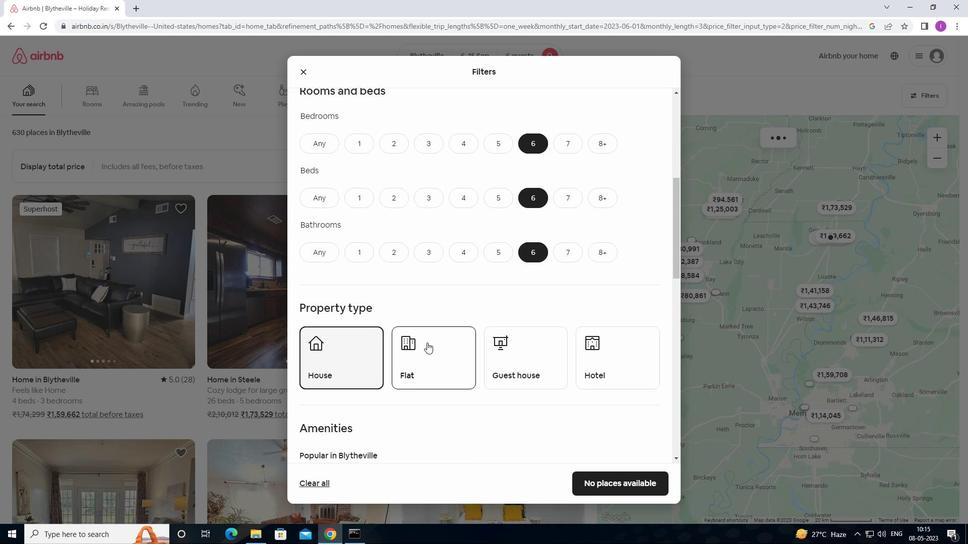 
Action: Mouse moved to (506, 348)
Screenshot: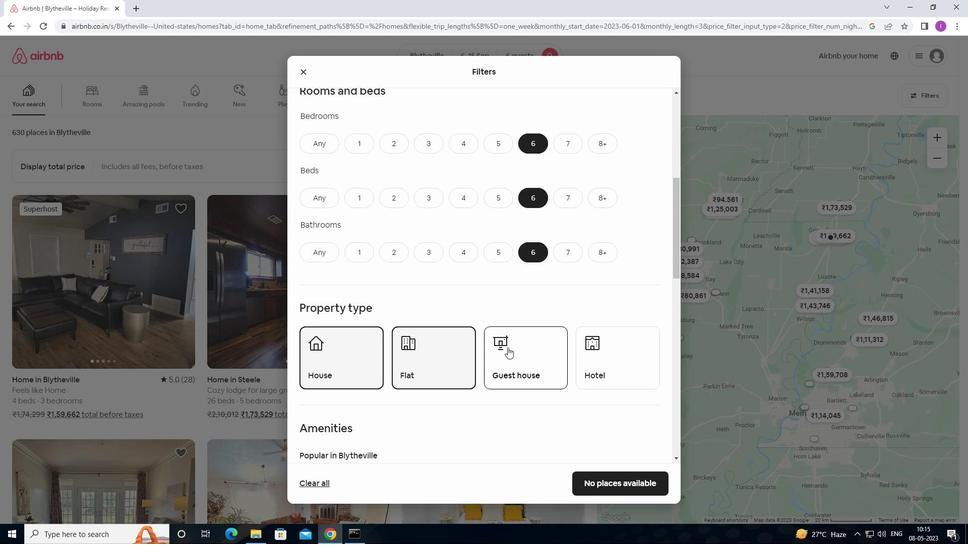 
Action: Mouse pressed left at (506, 348)
Screenshot: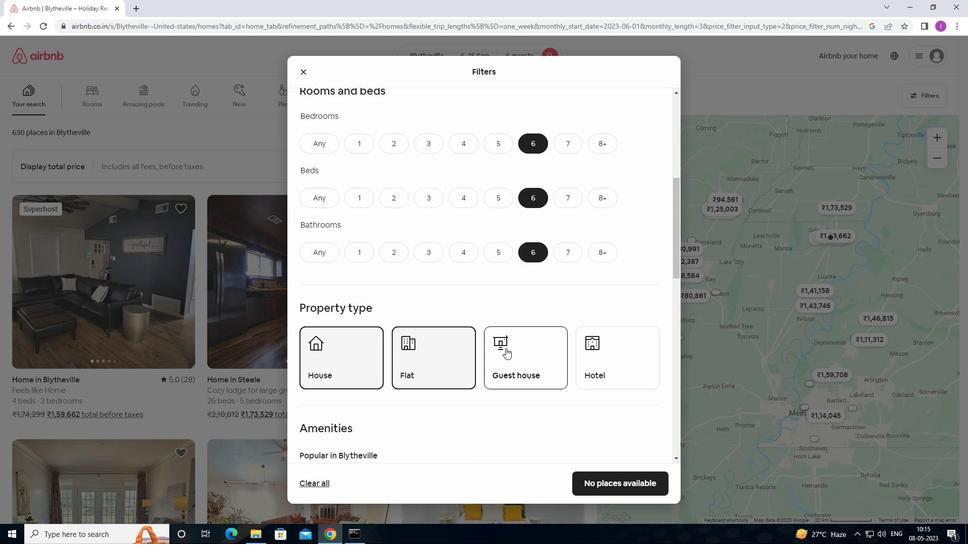 
Action: Mouse pressed left at (506, 348)
Screenshot: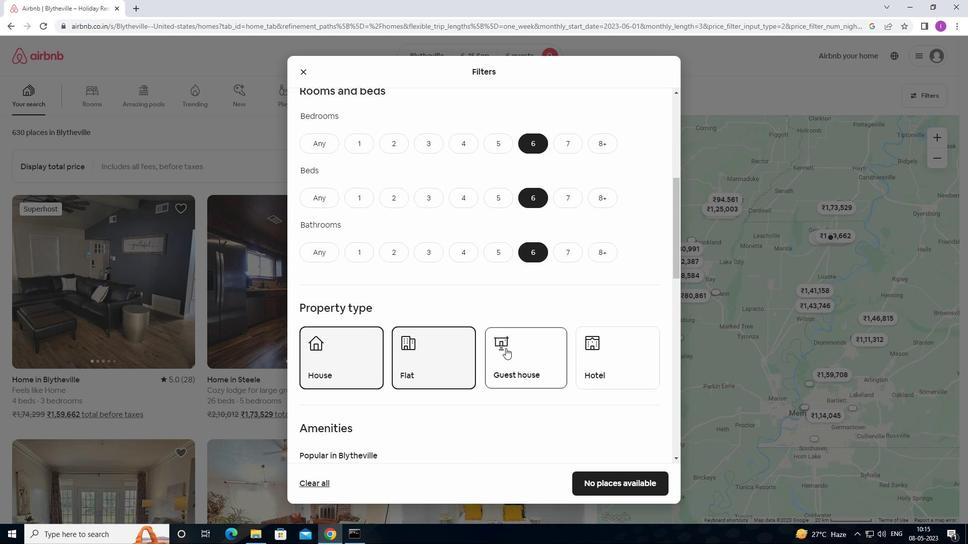 
Action: Mouse moved to (536, 360)
Screenshot: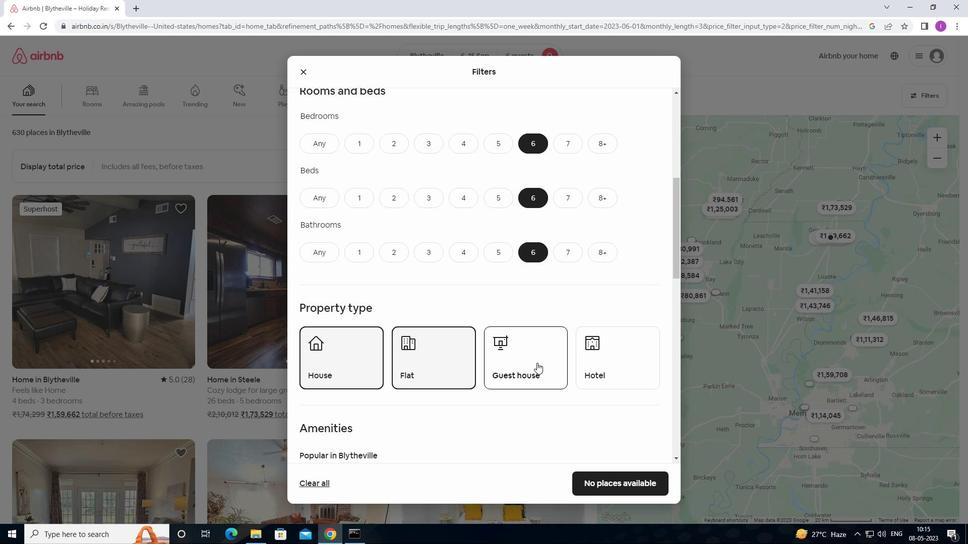 
Action: Mouse pressed left at (536, 360)
Screenshot: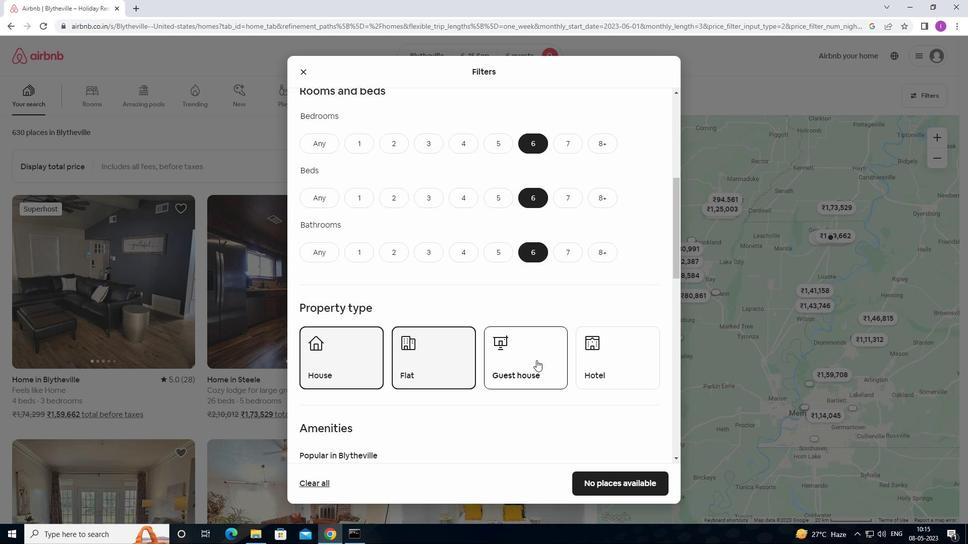 
Action: Mouse moved to (574, 354)
Screenshot: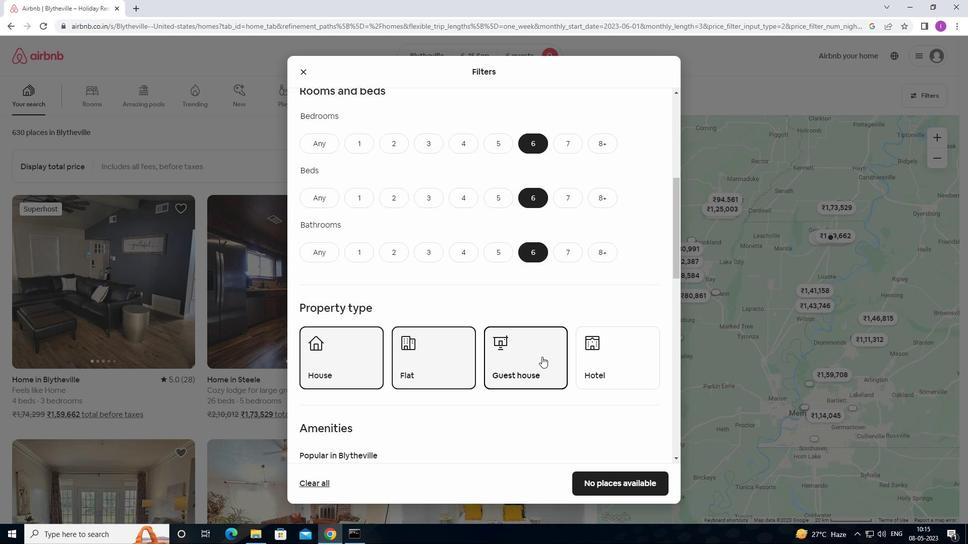 
Action: Mouse scrolled (574, 353) with delta (0, 0)
Screenshot: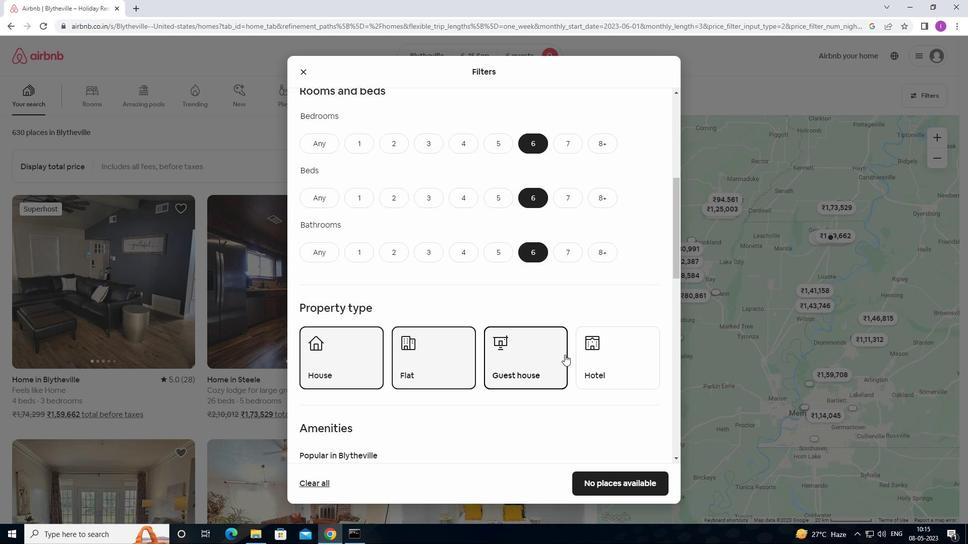 
Action: Mouse scrolled (574, 353) with delta (0, 0)
Screenshot: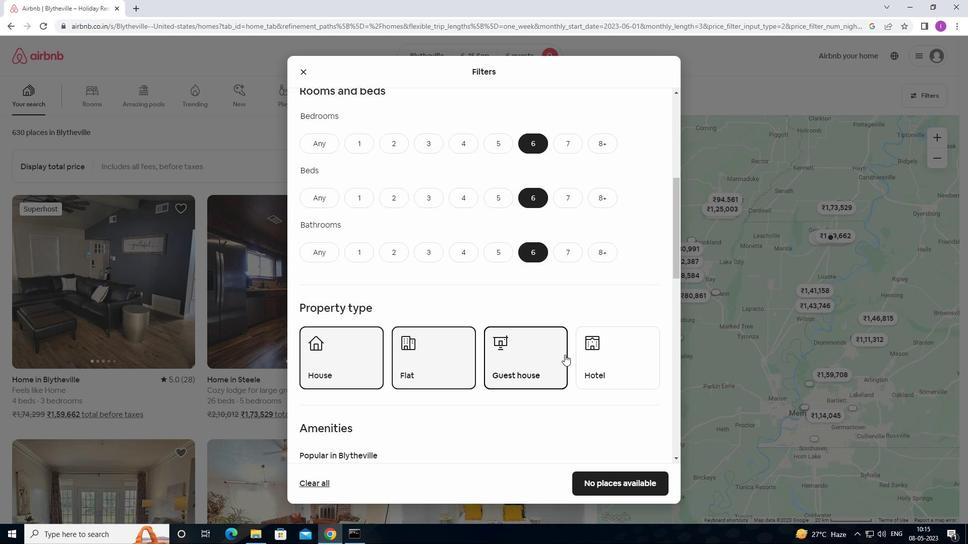 
Action: Mouse scrolled (574, 353) with delta (0, 0)
Screenshot: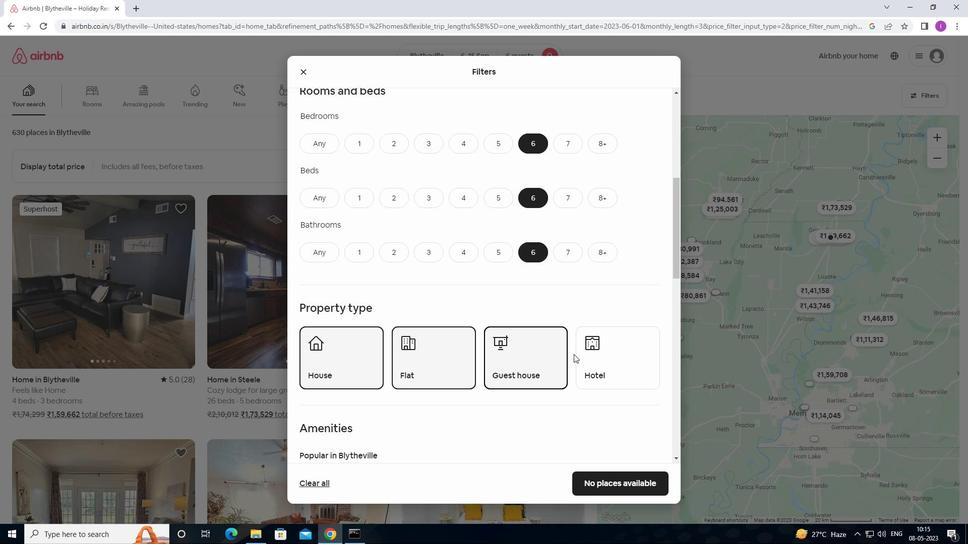 
Action: Mouse scrolled (574, 353) with delta (0, 0)
Screenshot: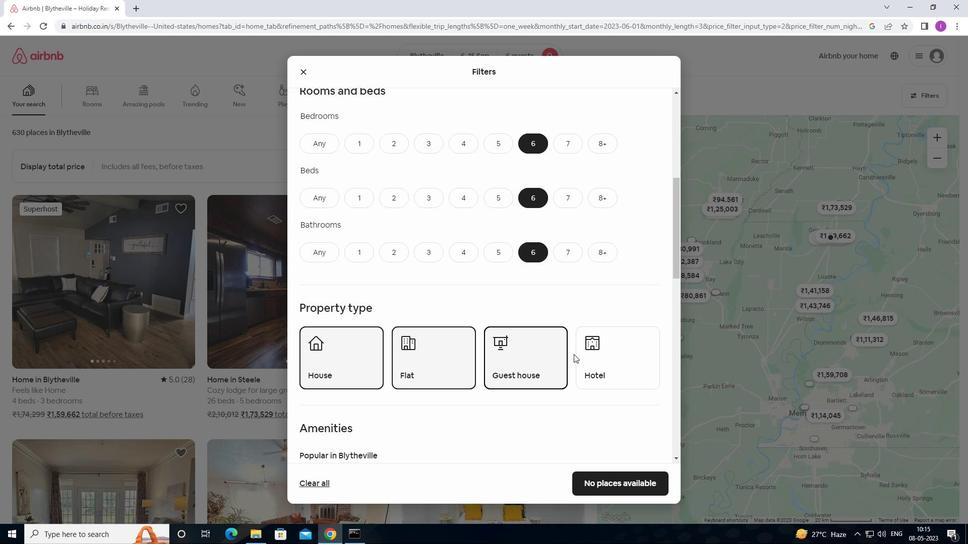 
Action: Mouse moved to (481, 280)
Screenshot: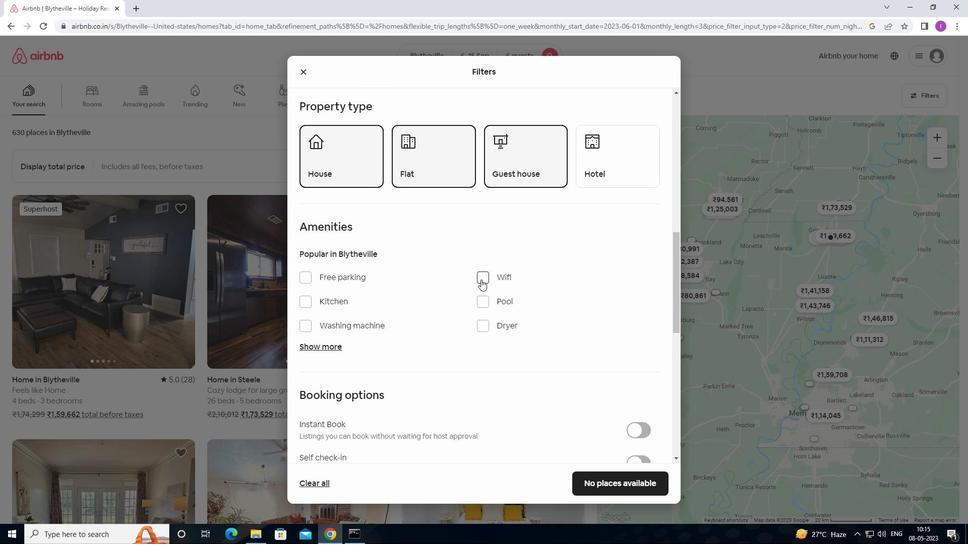 
Action: Mouse pressed left at (481, 280)
Screenshot: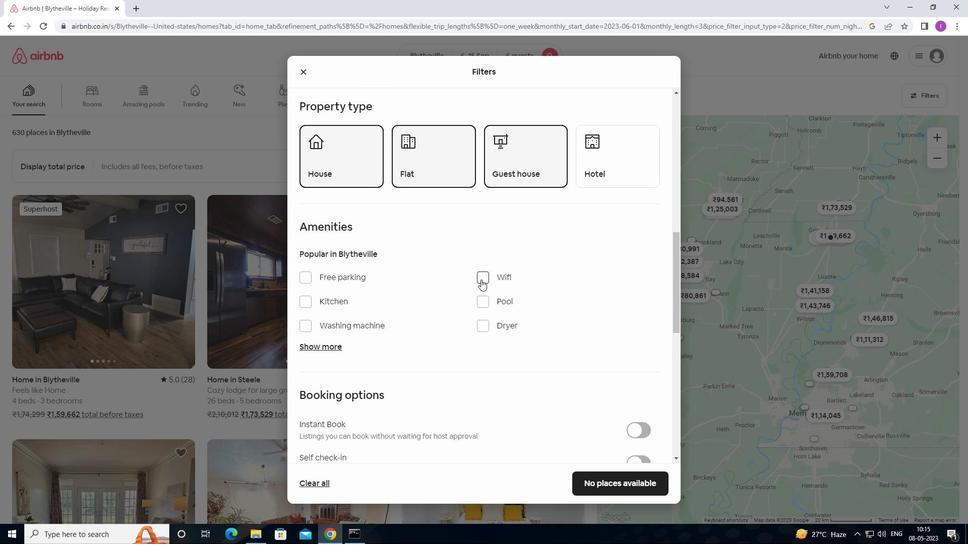 
Action: Mouse moved to (308, 278)
Screenshot: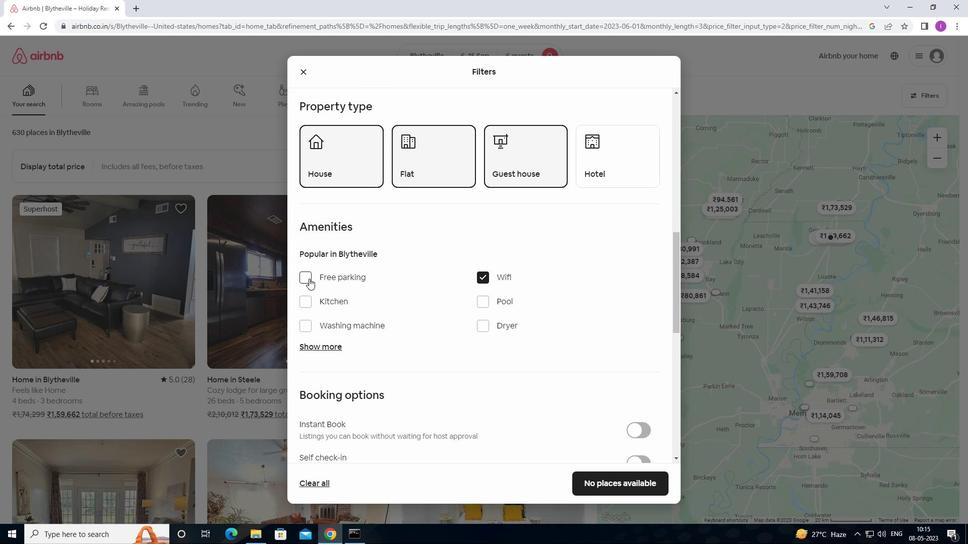 
Action: Mouse pressed left at (308, 278)
Screenshot: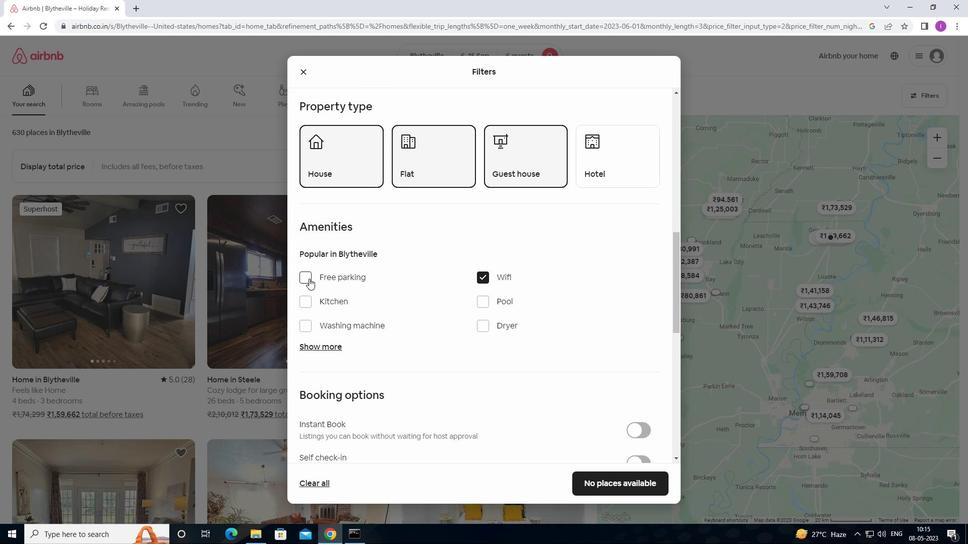 
Action: Mouse moved to (319, 346)
Screenshot: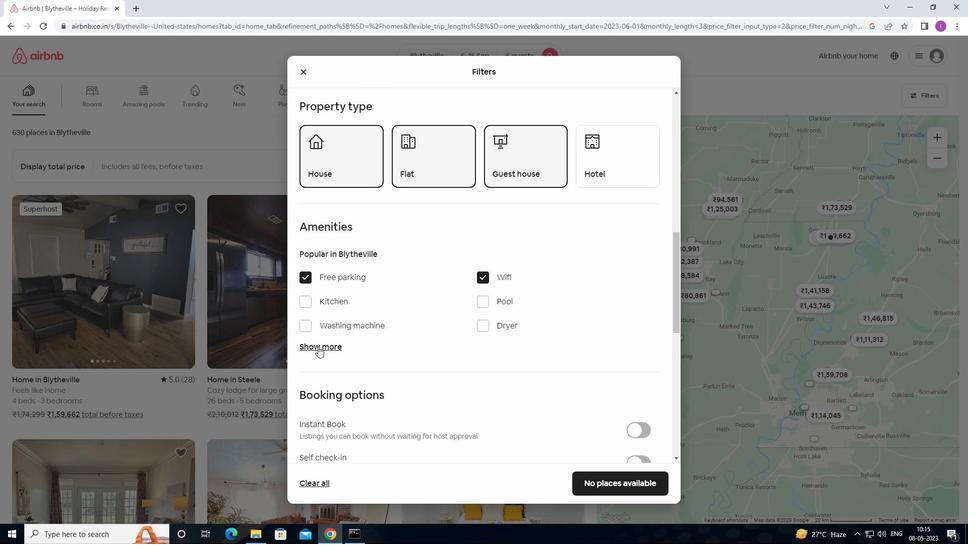 
Action: Mouse pressed left at (319, 346)
Screenshot: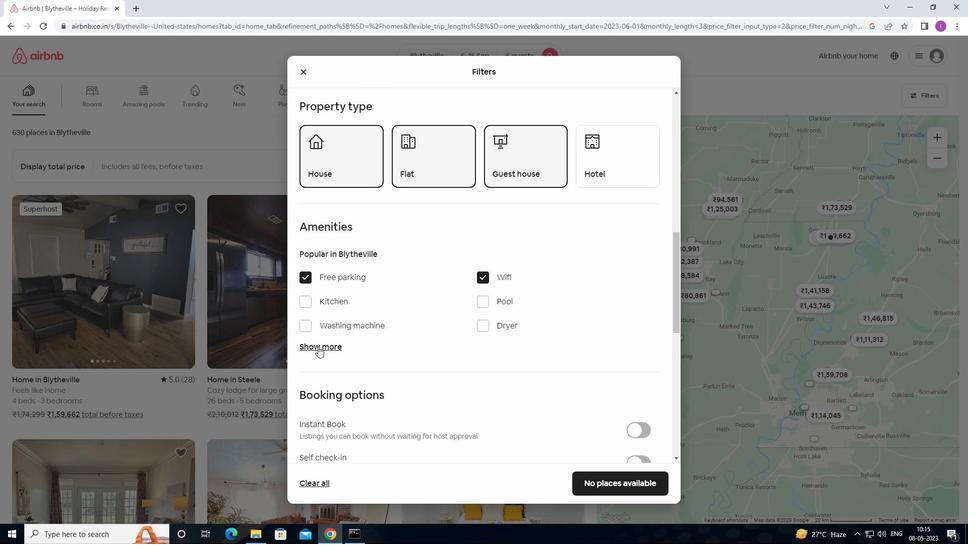
Action: Mouse moved to (481, 404)
Screenshot: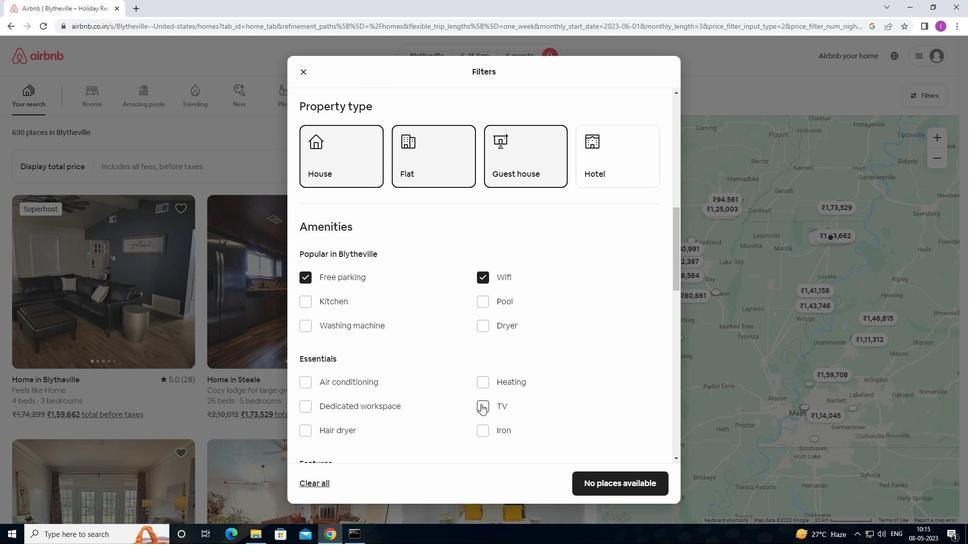 
Action: Mouse pressed left at (481, 404)
Screenshot: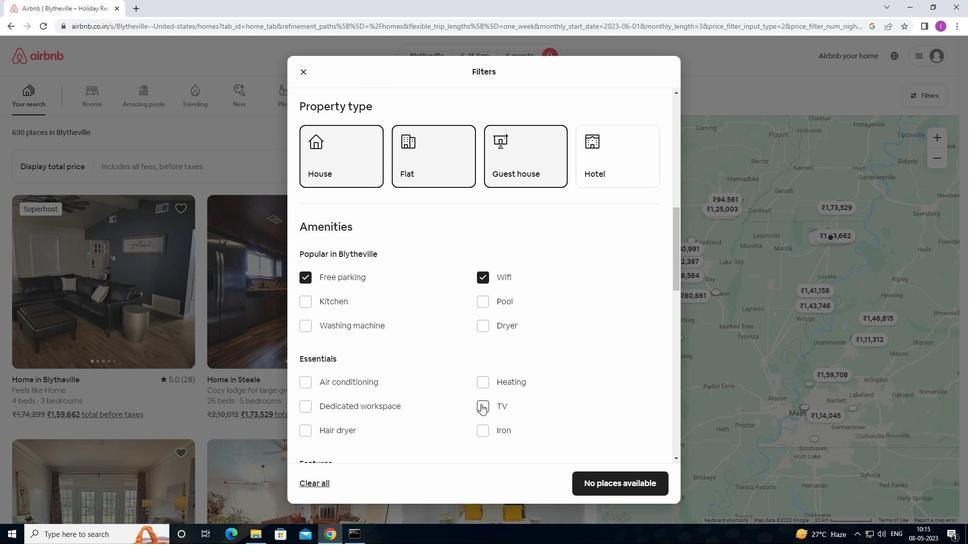 
Action: Mouse moved to (511, 388)
Screenshot: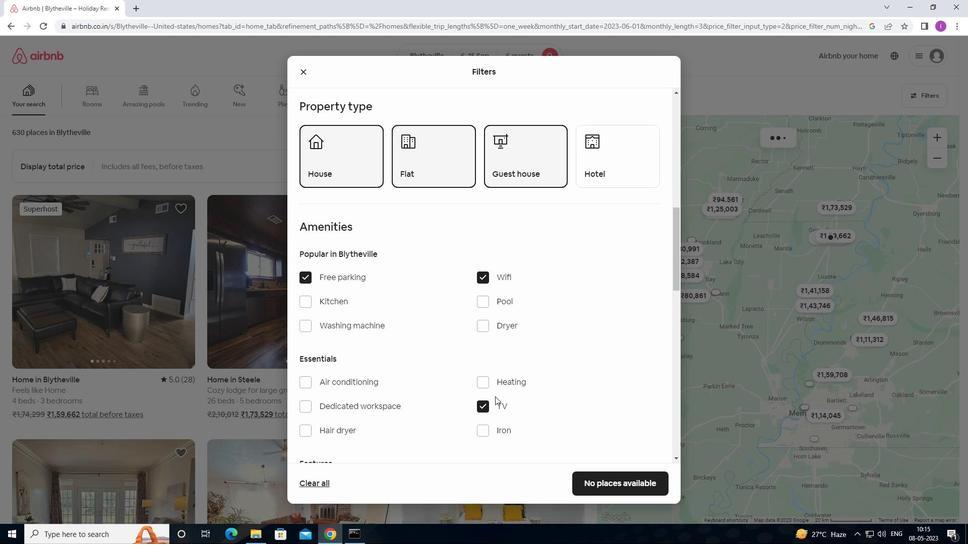
Action: Mouse scrolled (511, 387) with delta (0, 0)
Screenshot: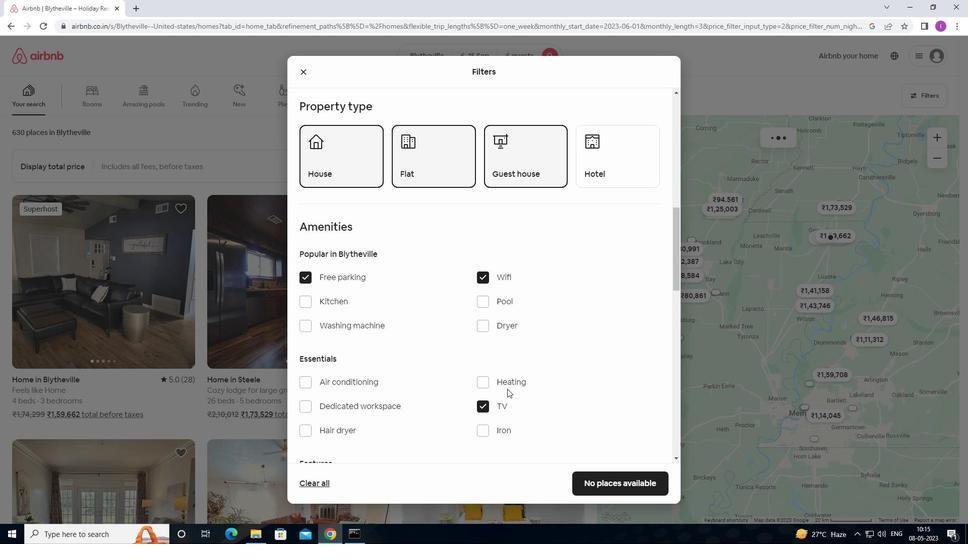 
Action: Mouse moved to (512, 388)
Screenshot: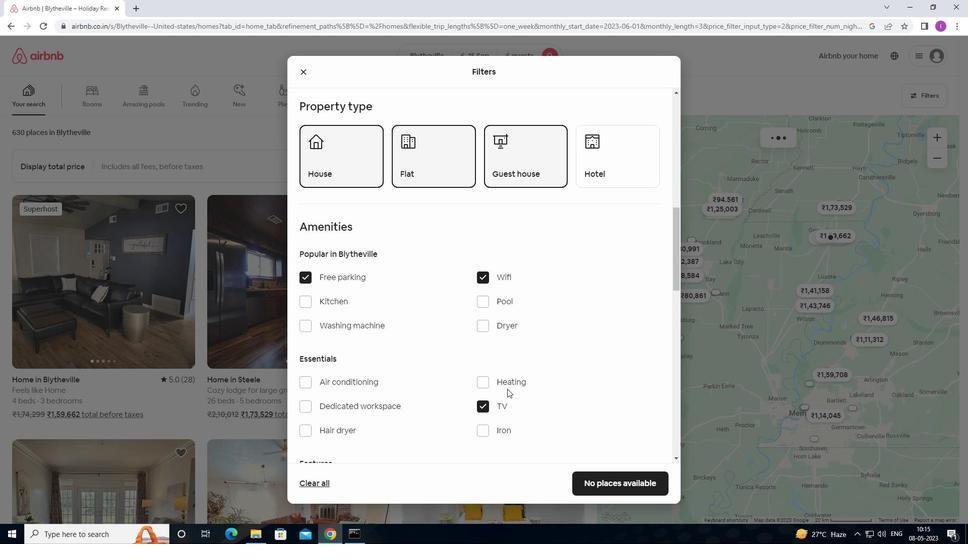 
Action: Mouse scrolled (512, 387) with delta (0, 0)
Screenshot: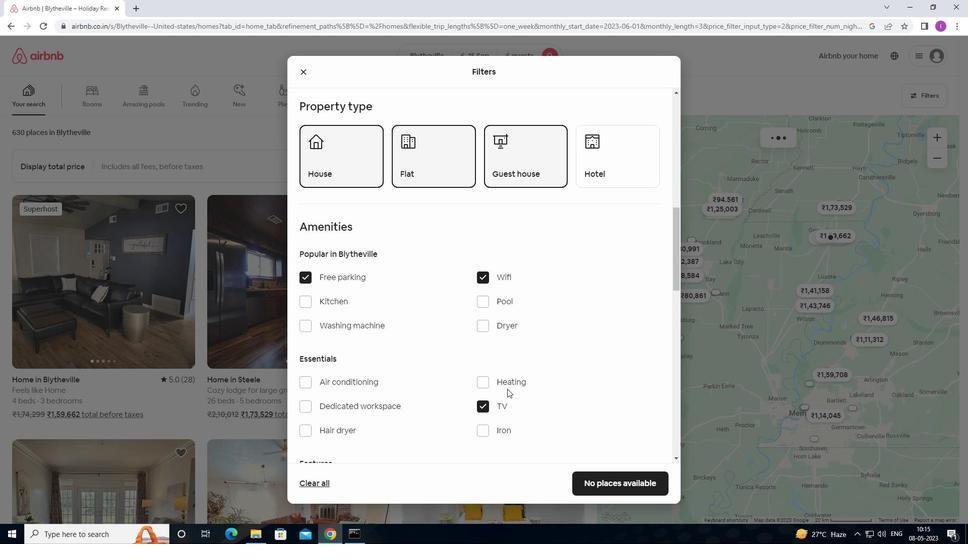 
Action: Mouse moved to (512, 387)
Screenshot: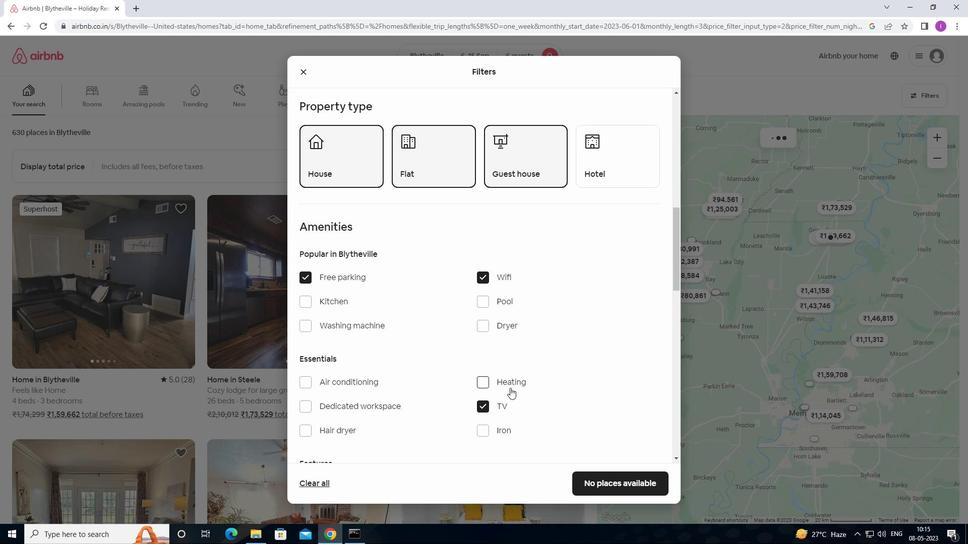
Action: Mouse scrolled (512, 387) with delta (0, 0)
Screenshot: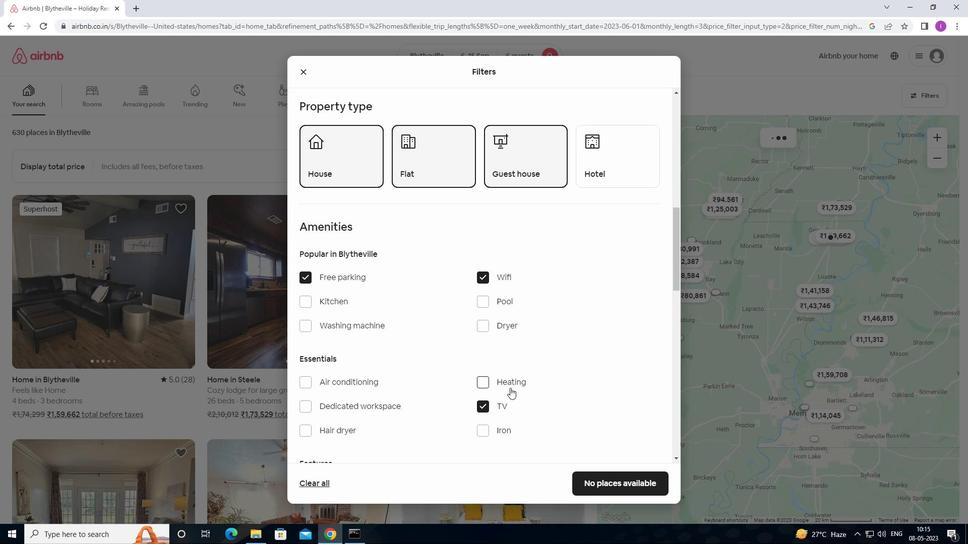 
Action: Mouse moved to (513, 387)
Screenshot: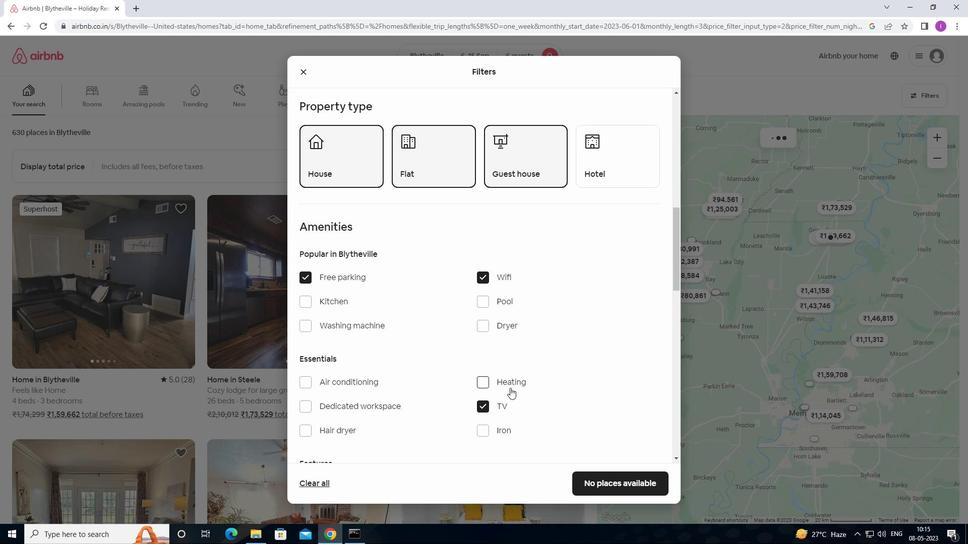 
Action: Mouse scrolled (513, 386) with delta (0, 0)
Screenshot: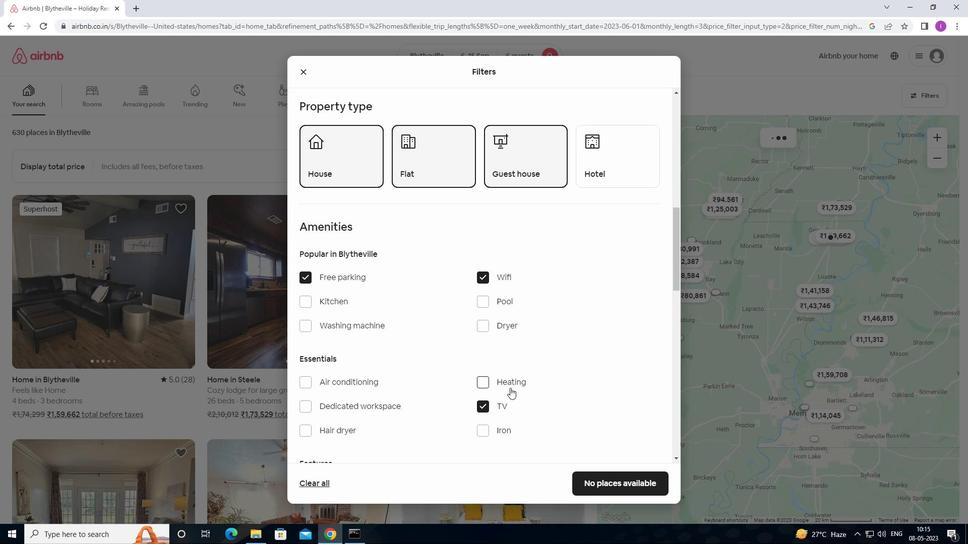 
Action: Mouse moved to (333, 387)
Screenshot: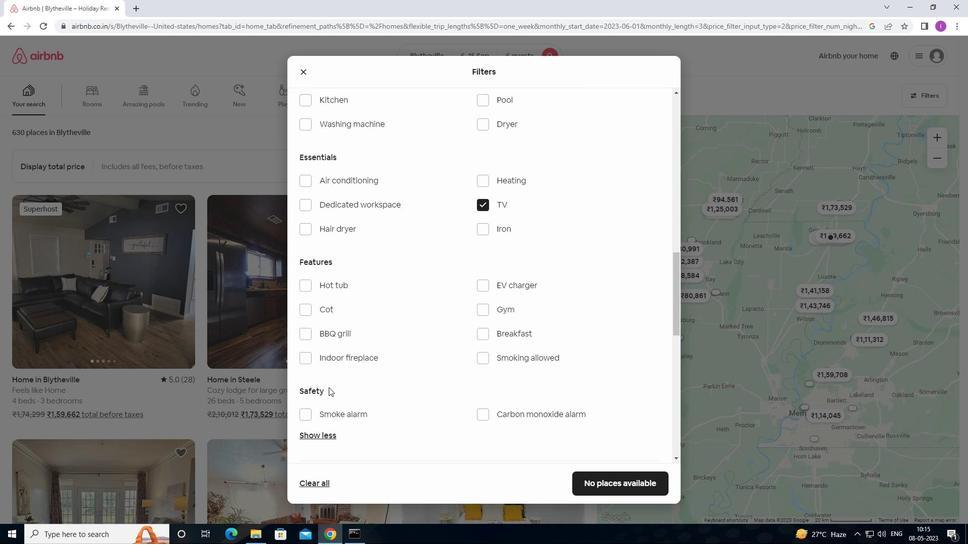 
Action: Mouse scrolled (333, 386) with delta (0, 0)
Screenshot: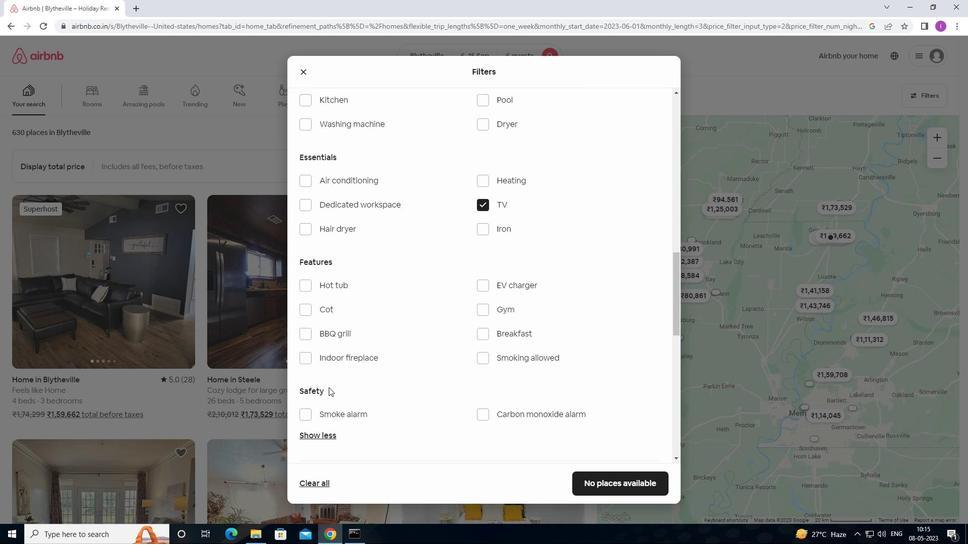 
Action: Mouse moved to (334, 387)
Screenshot: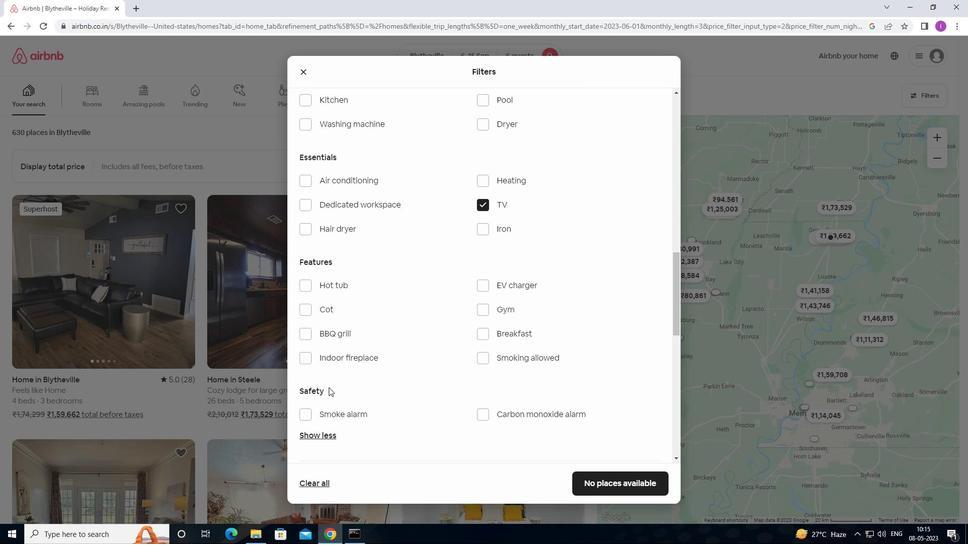 
Action: Mouse scrolled (334, 386) with delta (0, 0)
Screenshot: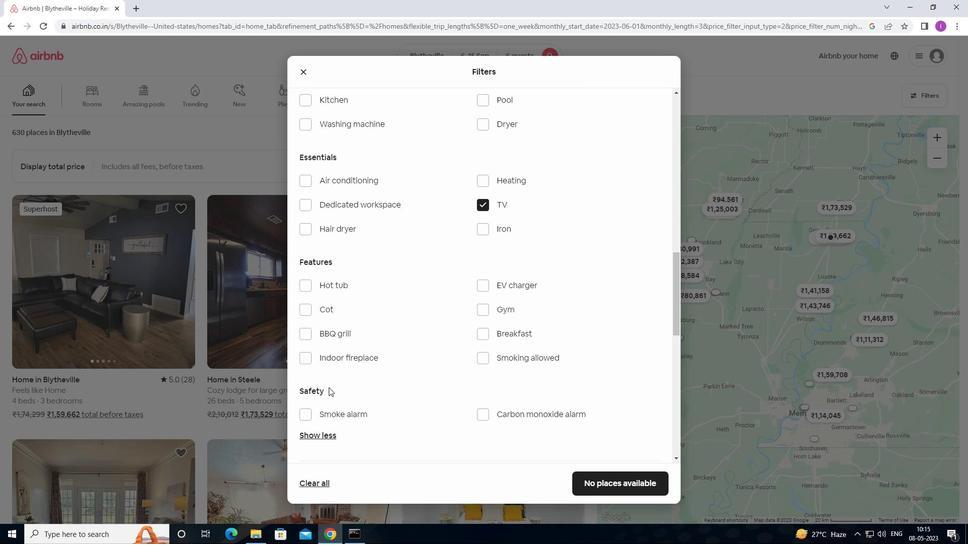 
Action: Mouse moved to (484, 208)
Screenshot: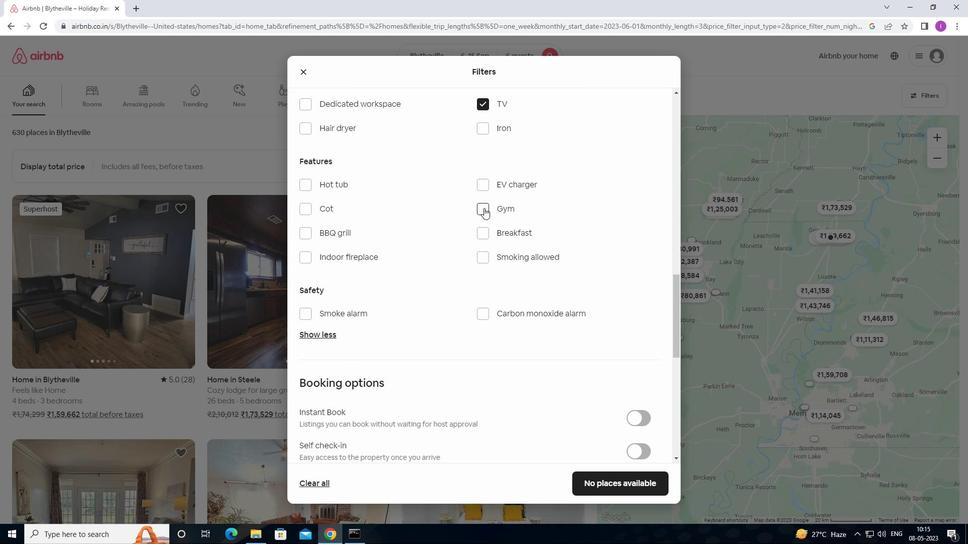 
Action: Mouse pressed left at (484, 208)
Screenshot: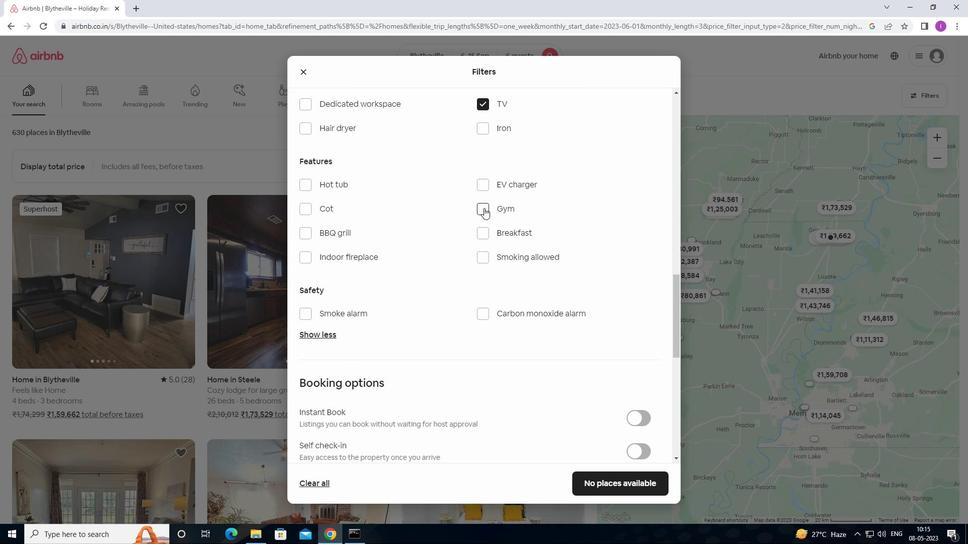 
Action: Mouse moved to (483, 234)
Screenshot: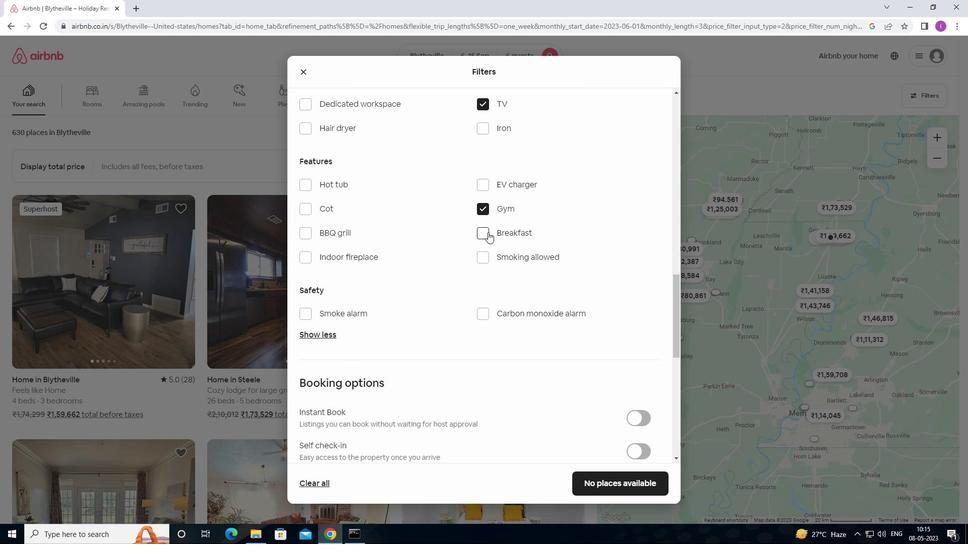 
Action: Mouse pressed left at (483, 234)
Screenshot: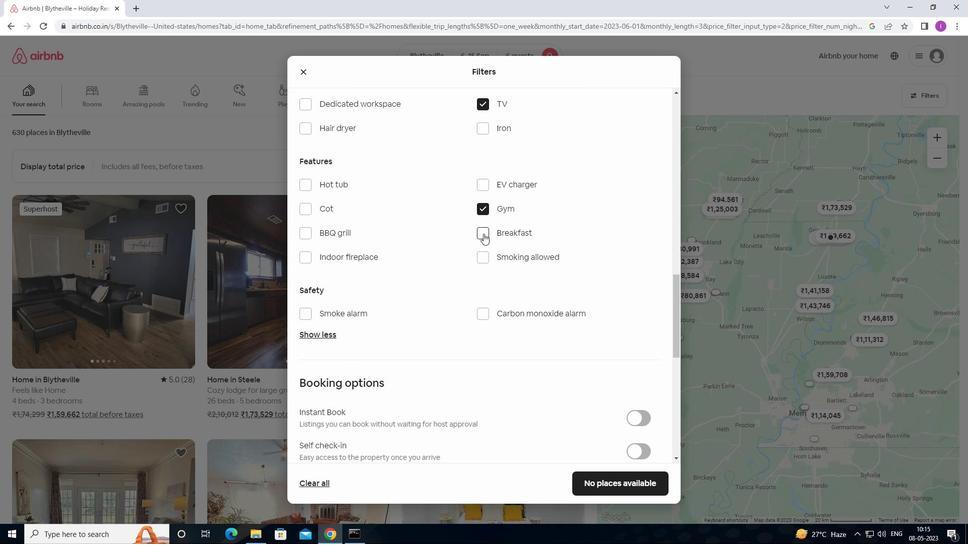 
Action: Mouse moved to (482, 257)
Screenshot: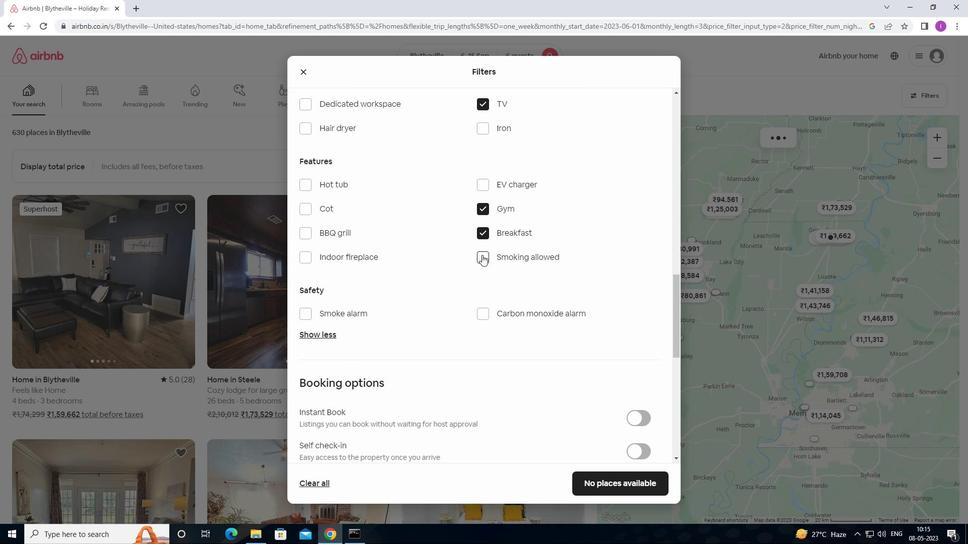 
Action: Mouse scrolled (482, 257) with delta (0, 0)
Screenshot: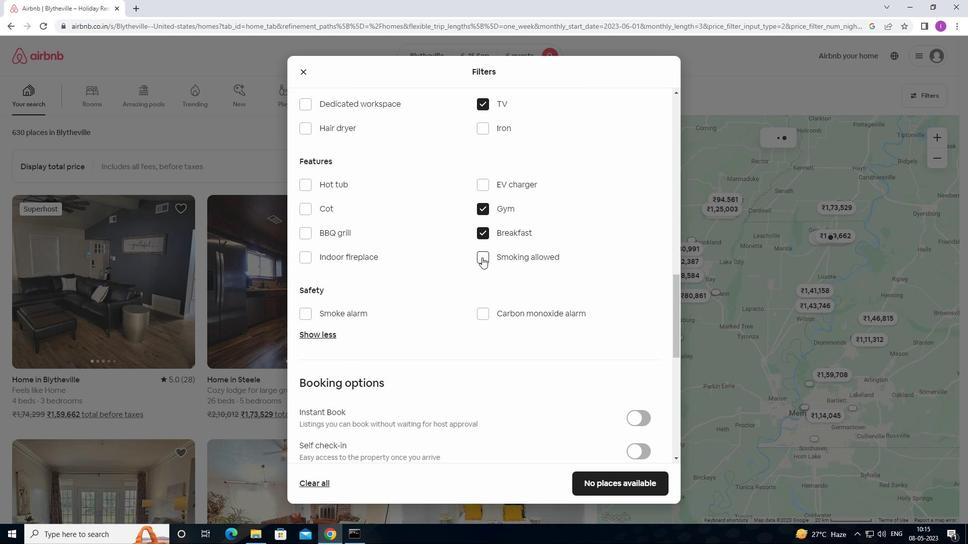 
Action: Mouse moved to (482, 258)
Screenshot: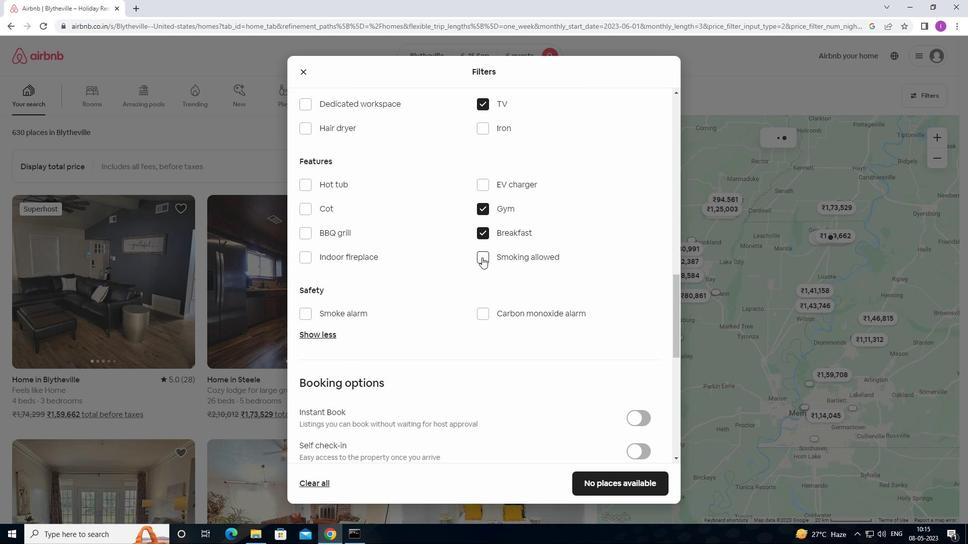 
Action: Mouse scrolled (482, 257) with delta (0, 0)
Screenshot: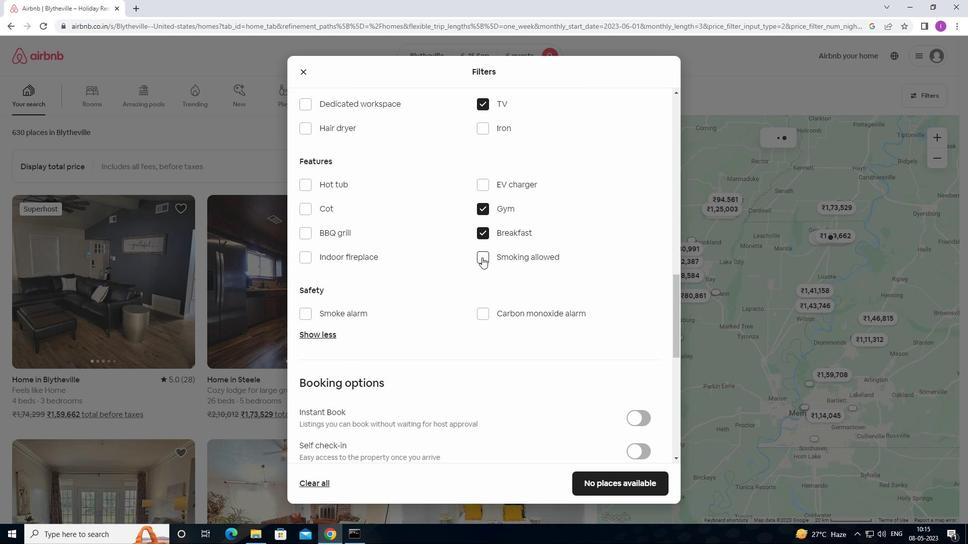 
Action: Mouse moved to (482, 259)
Screenshot: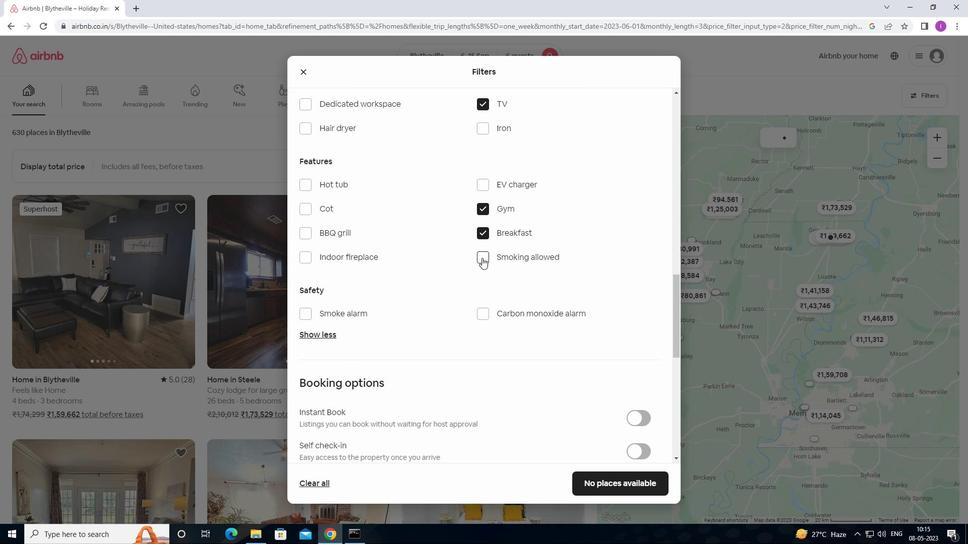 
Action: Mouse scrolled (482, 259) with delta (0, 0)
Screenshot: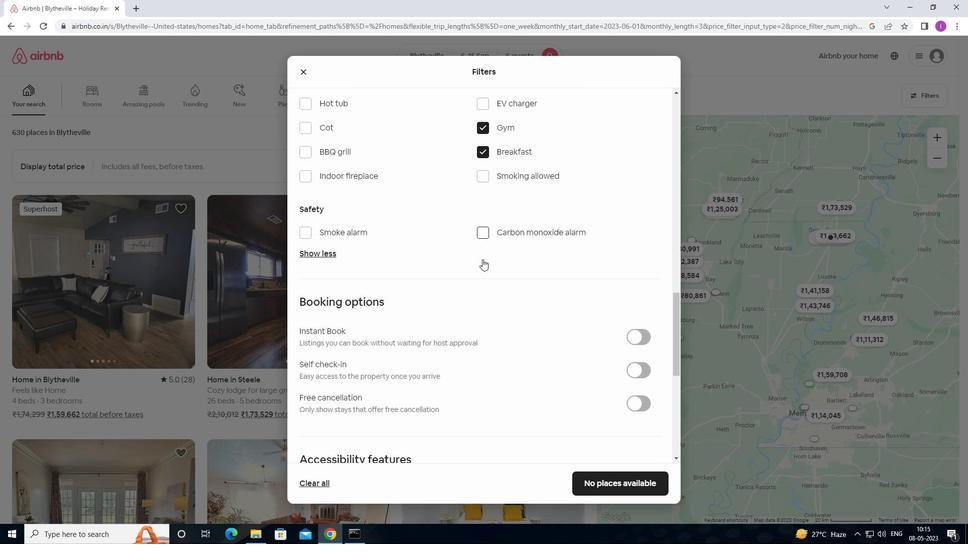 
Action: Mouse scrolled (482, 259) with delta (0, 0)
Screenshot: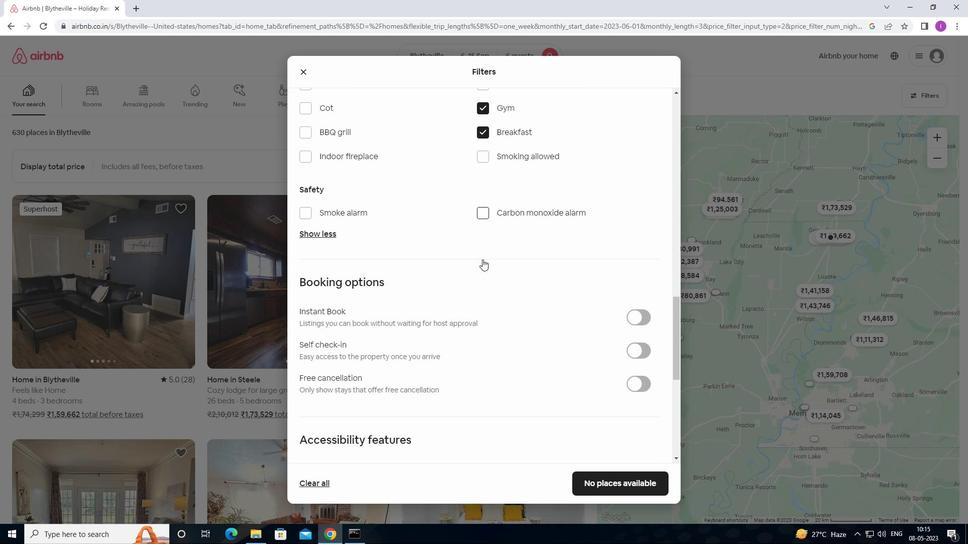 
Action: Mouse moved to (646, 245)
Screenshot: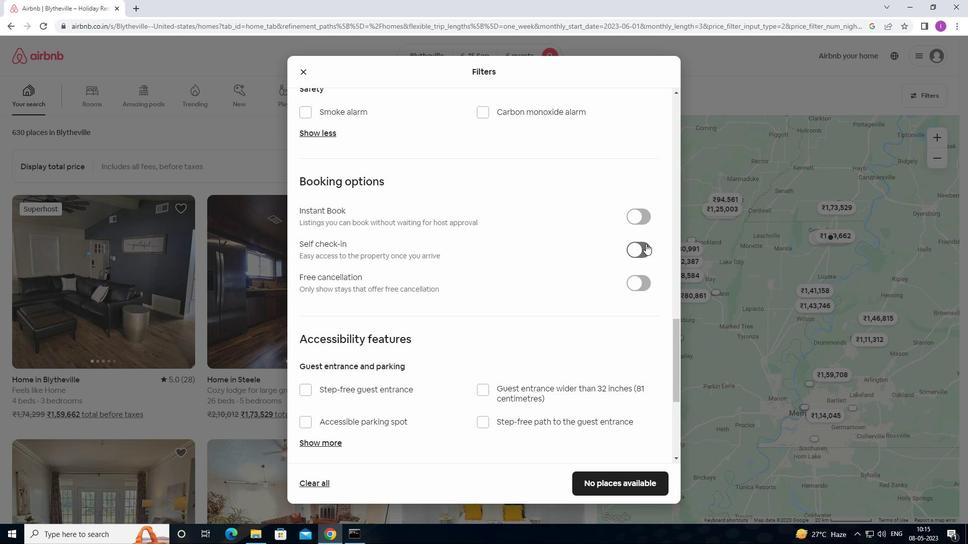 
Action: Mouse pressed left at (646, 245)
Screenshot: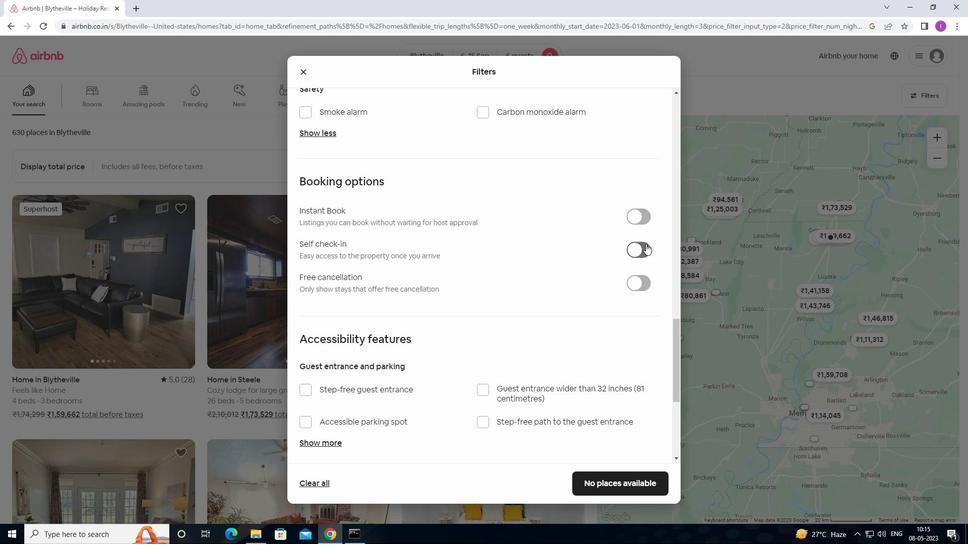 
Action: Mouse moved to (454, 305)
Screenshot: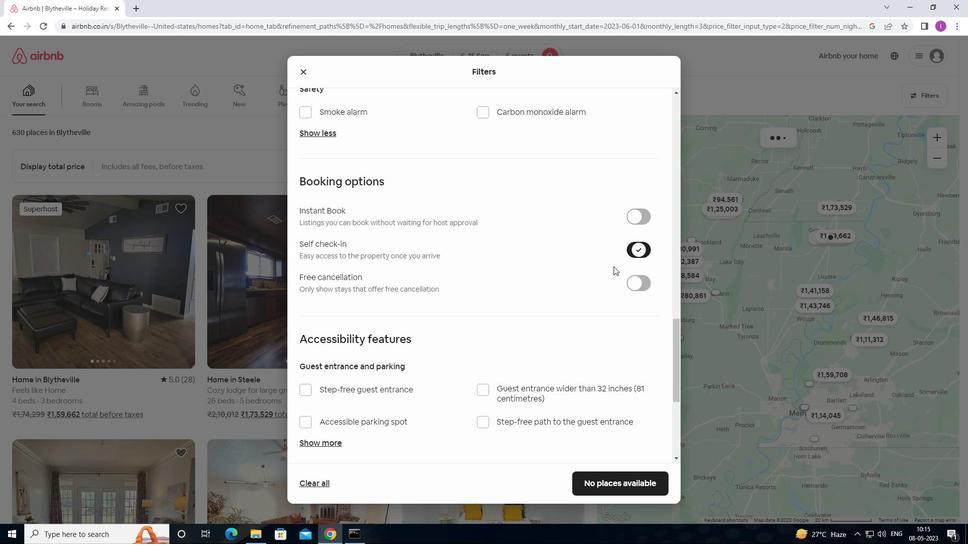 
Action: Mouse scrolled (454, 304) with delta (0, 0)
Screenshot: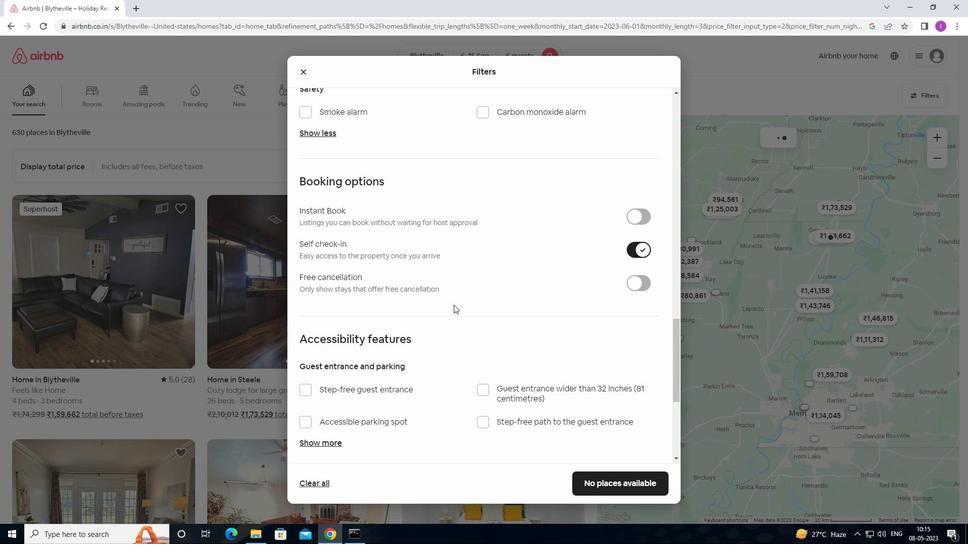 
Action: Mouse scrolled (454, 304) with delta (0, 0)
Screenshot: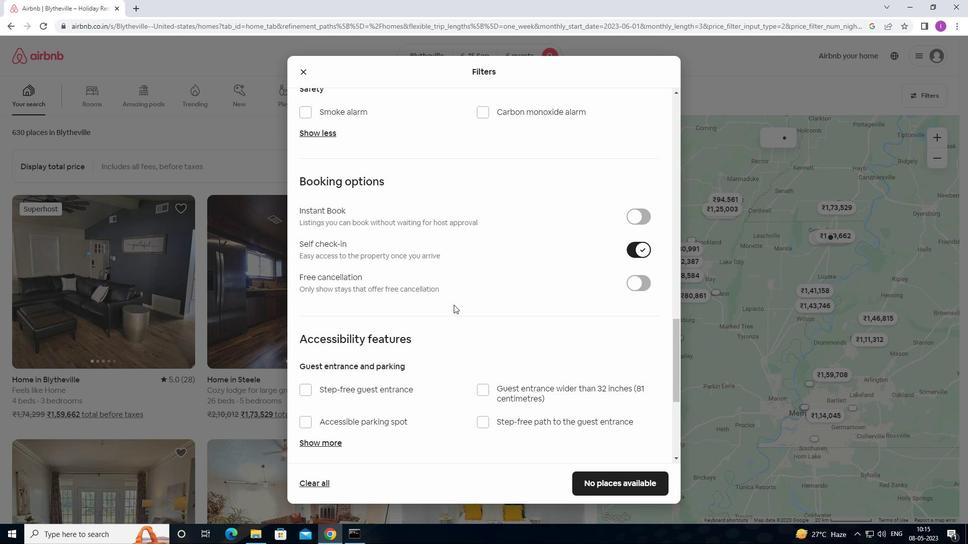 
Action: Mouse moved to (454, 305)
Screenshot: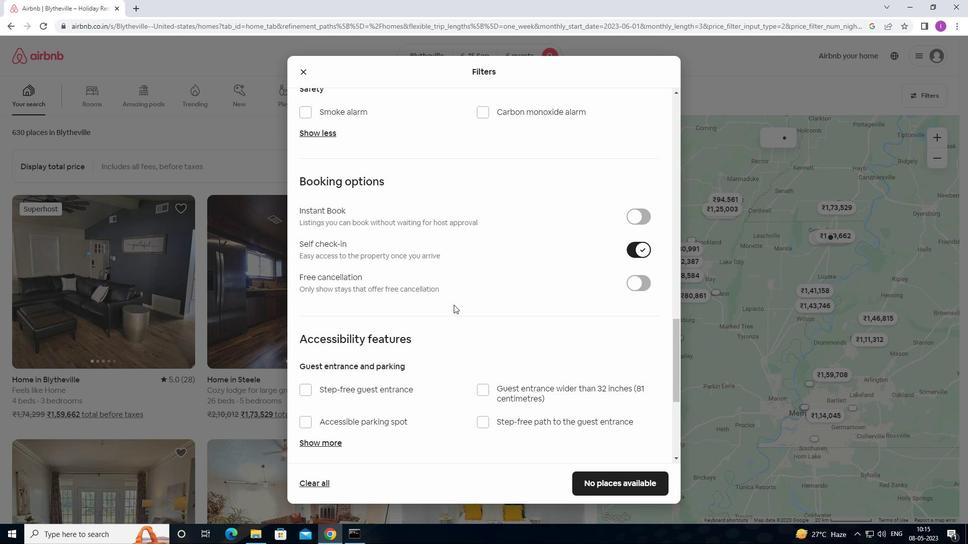 
Action: Mouse scrolled (454, 305) with delta (0, 0)
Screenshot: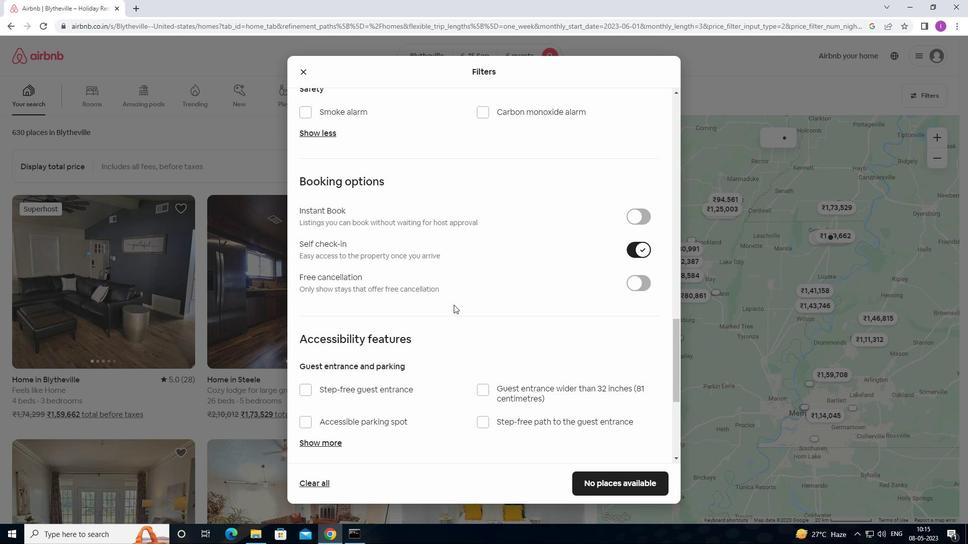 
Action: Mouse scrolled (454, 305) with delta (0, 0)
Screenshot: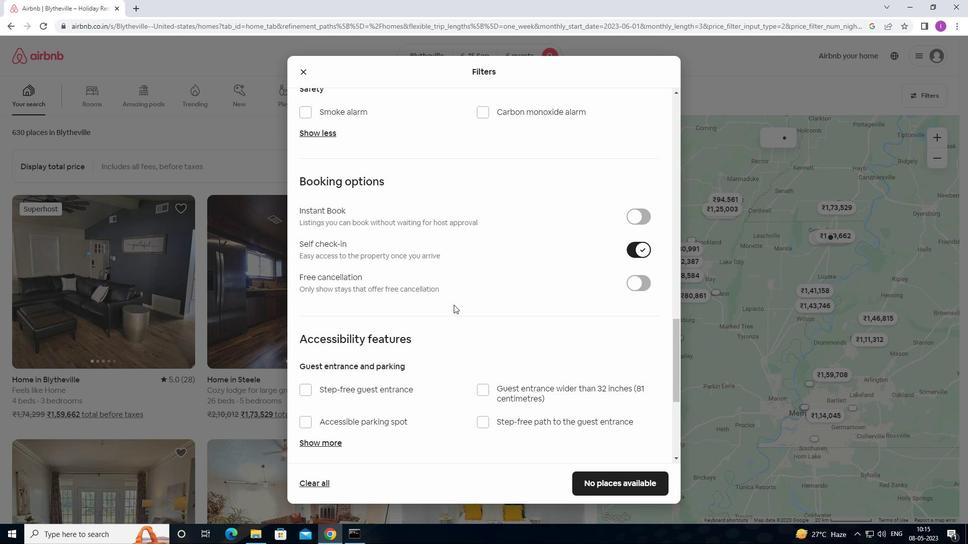 
Action: Mouse scrolled (454, 305) with delta (0, 0)
Screenshot: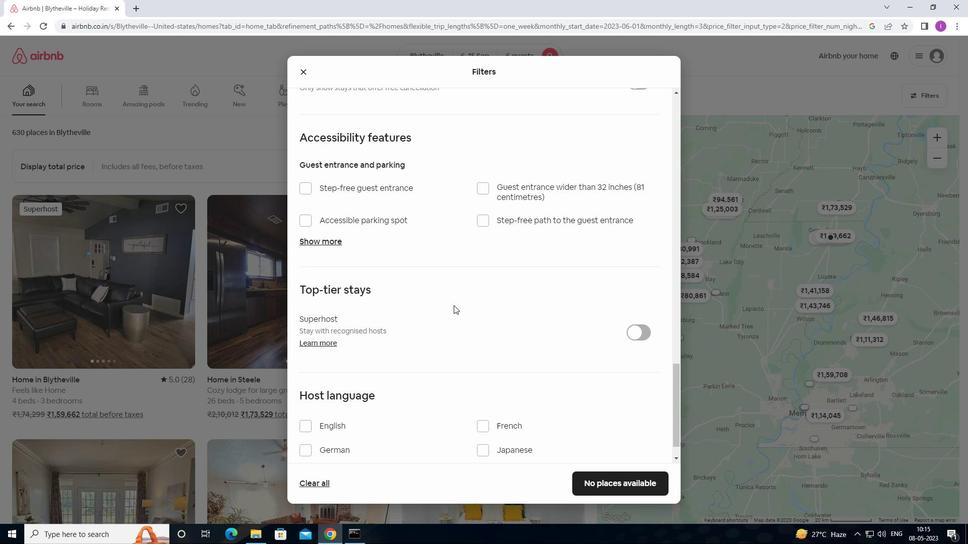 
Action: Mouse scrolled (454, 305) with delta (0, 0)
Screenshot: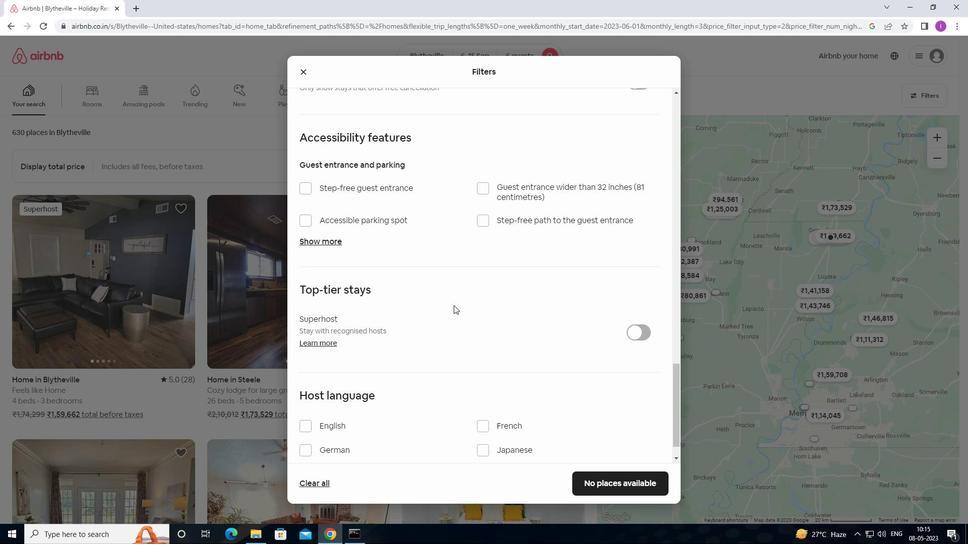 
Action: Mouse scrolled (454, 305) with delta (0, 0)
Screenshot: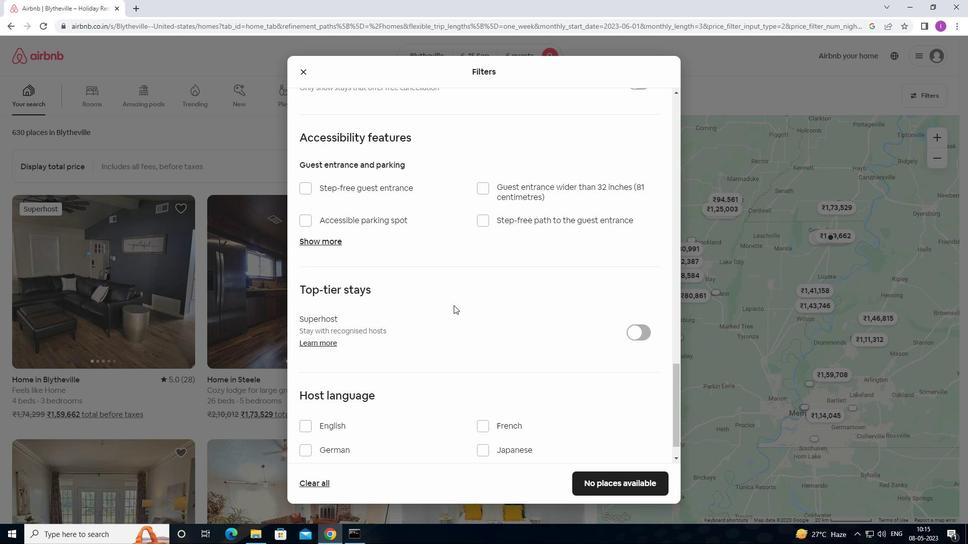 
Action: Mouse scrolled (454, 305) with delta (0, 0)
Screenshot: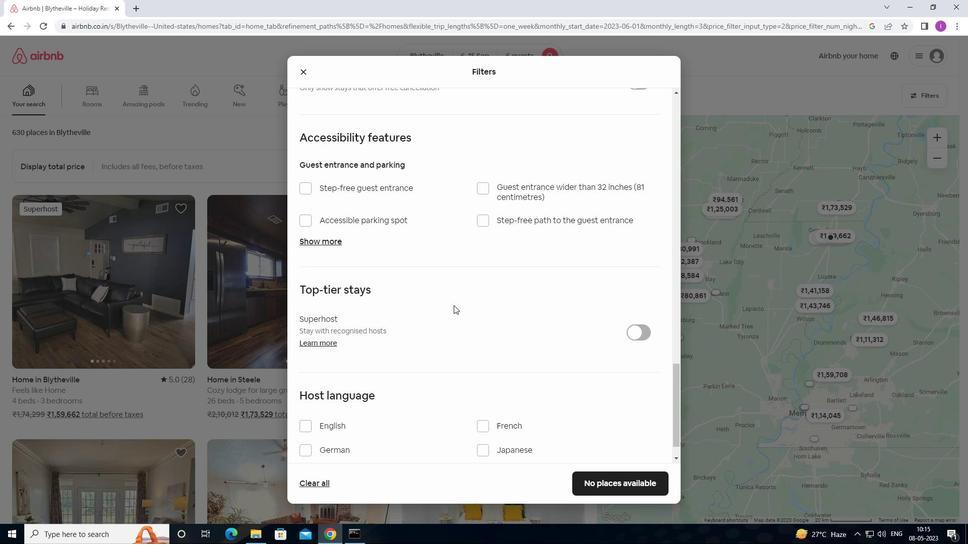 
Action: Mouse moved to (303, 393)
Screenshot: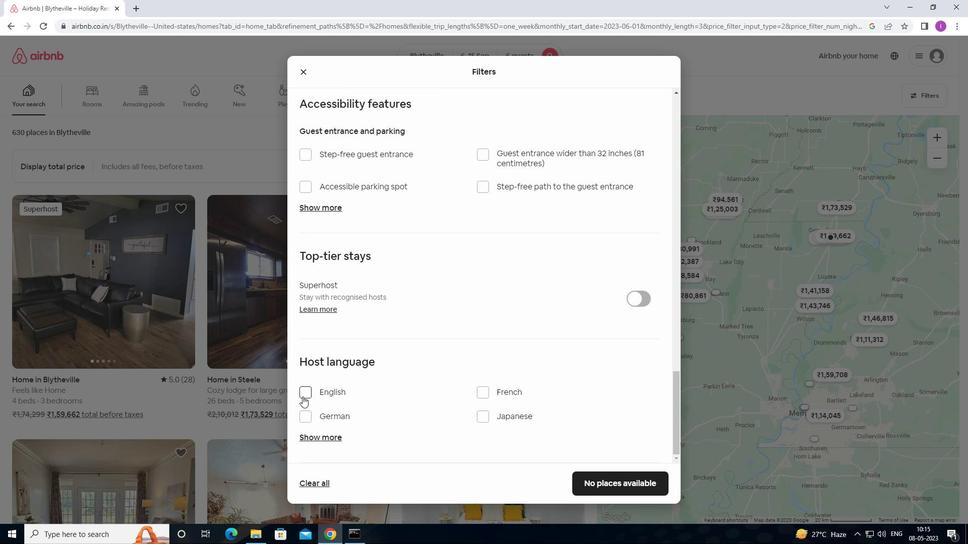
Action: Mouse pressed left at (303, 393)
Screenshot: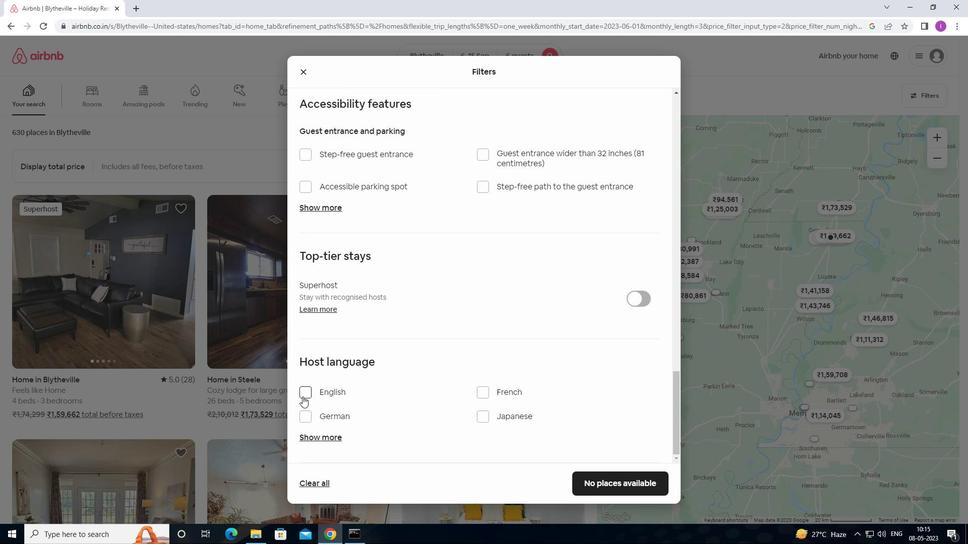 
Action: Mouse moved to (610, 485)
Screenshot: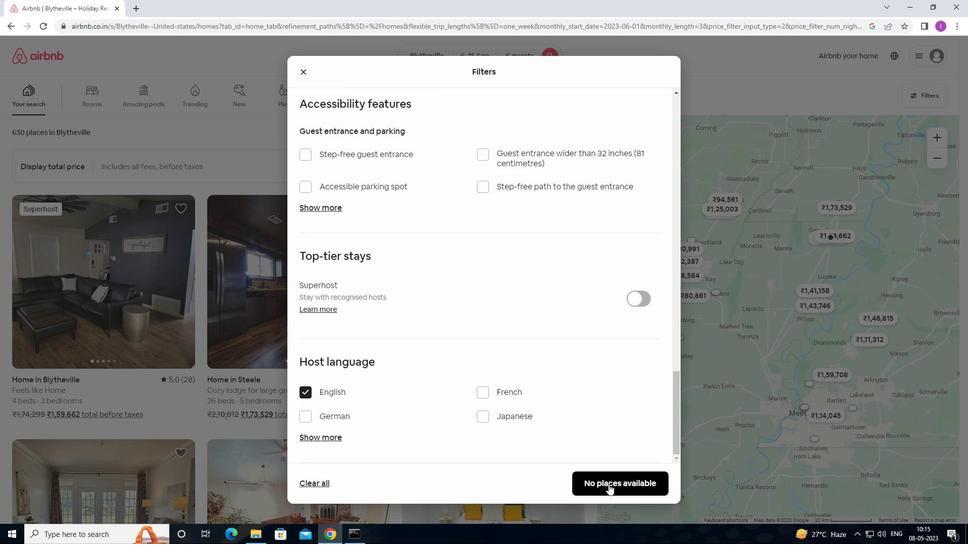 
Action: Mouse pressed left at (610, 485)
Screenshot: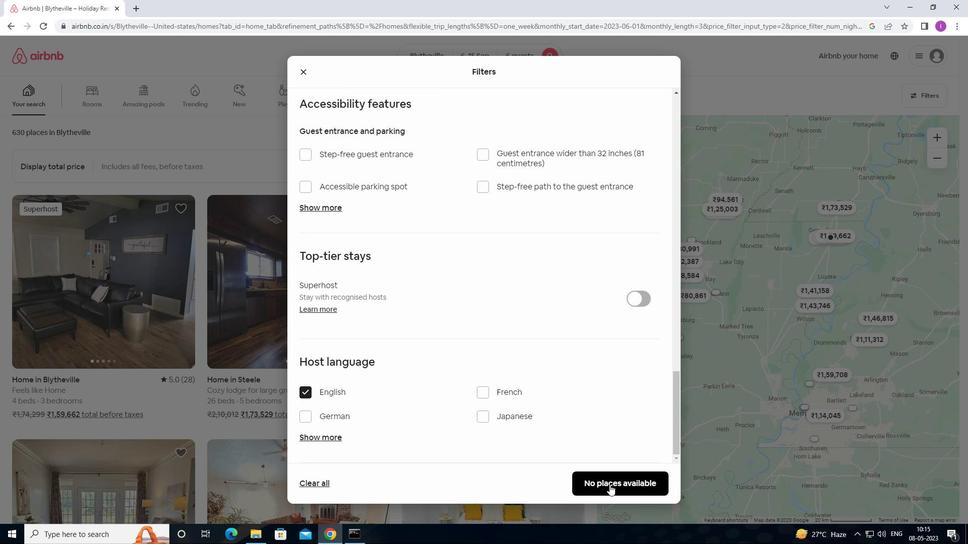 
Action: Mouse moved to (431, 216)
Screenshot: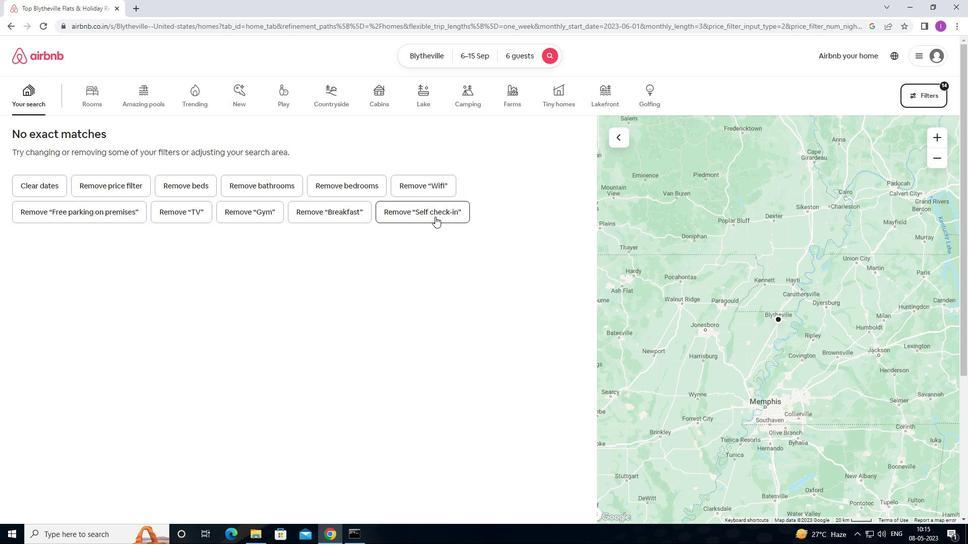 
